 Task: Find connections with filter location Mojokerto with filter topic #healthwith filter profile language Spanish with filter current company Philips Lighting with filter school Indian Institute of Technology, Ropar with filter industry Retail Pharmacies with filter service category User Experience Writing with filter keywords title Welding
Action: Mouse moved to (577, 55)
Screenshot: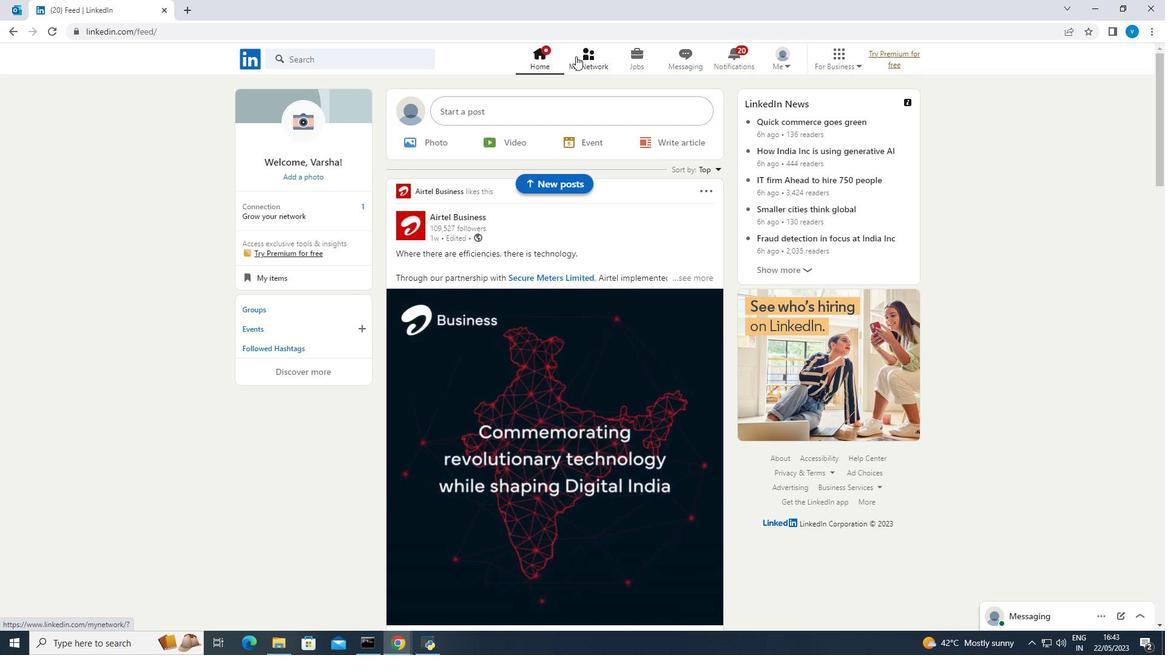 
Action: Mouse pressed left at (577, 55)
Screenshot: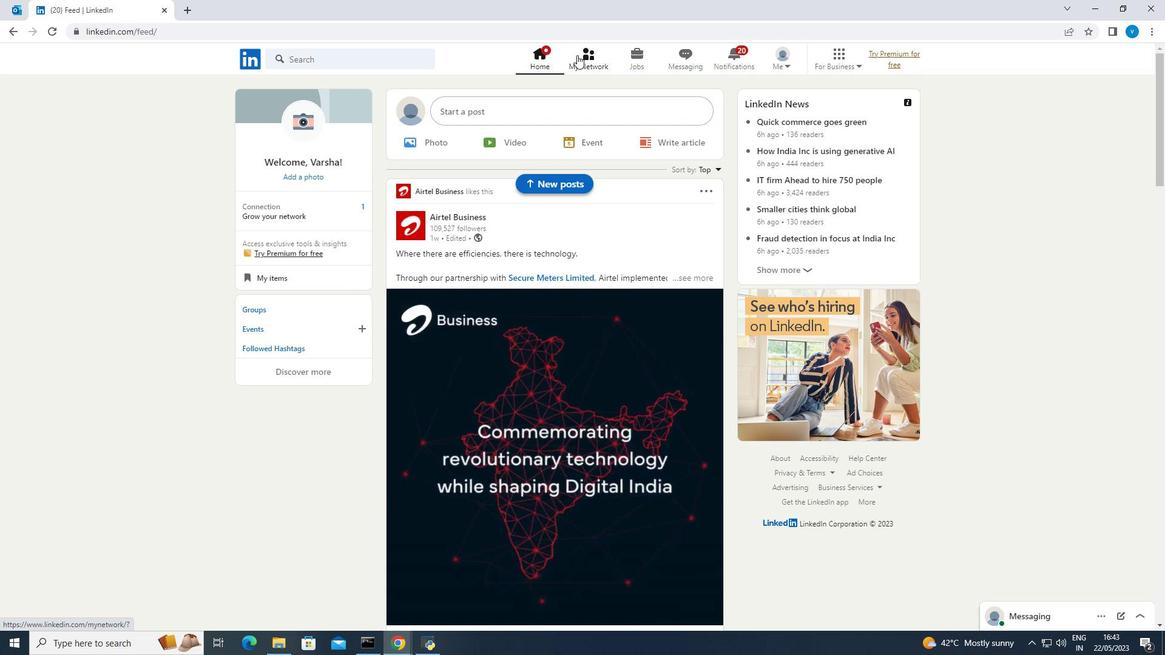 
Action: Mouse moved to (335, 129)
Screenshot: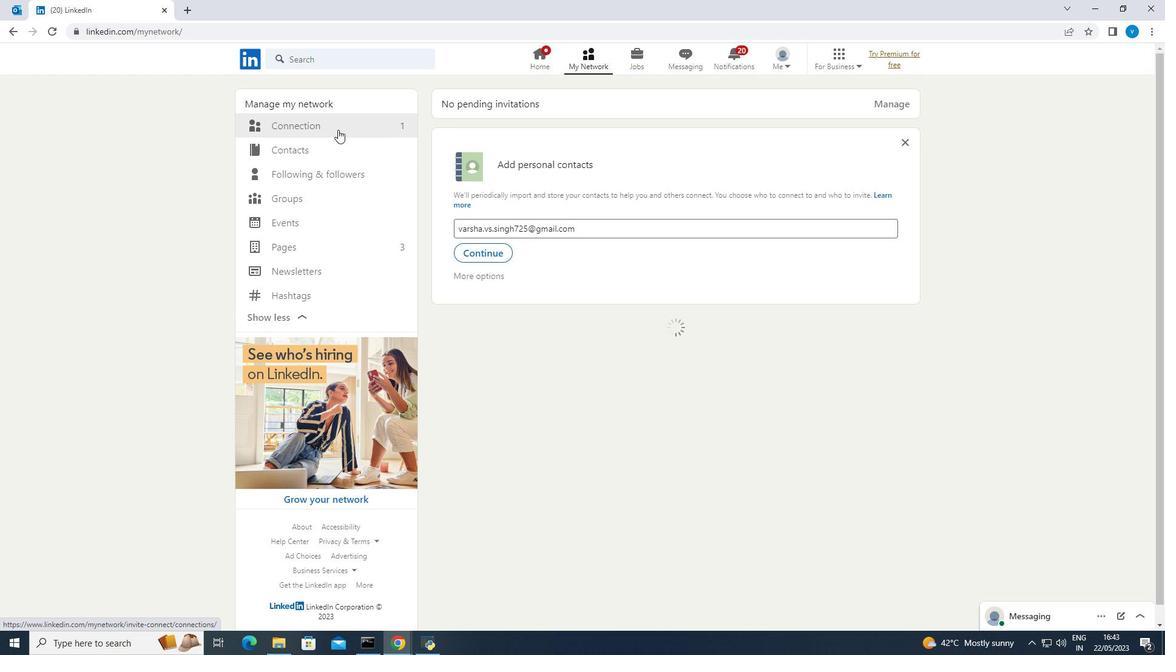 
Action: Mouse pressed left at (335, 129)
Screenshot: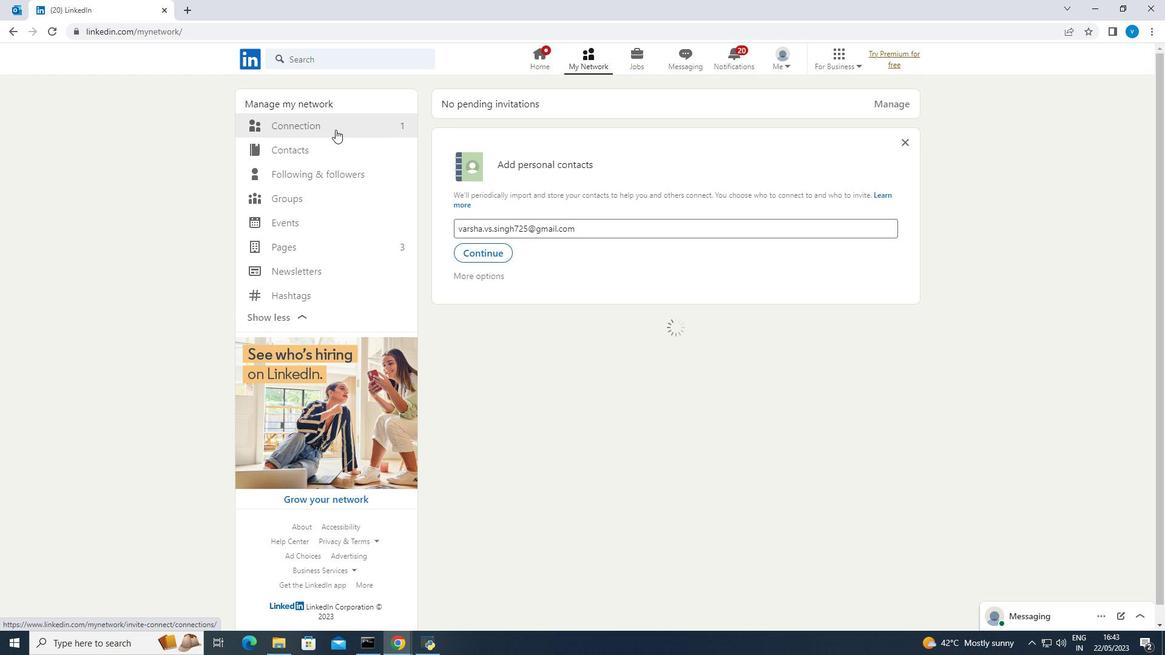 
Action: Mouse moved to (650, 129)
Screenshot: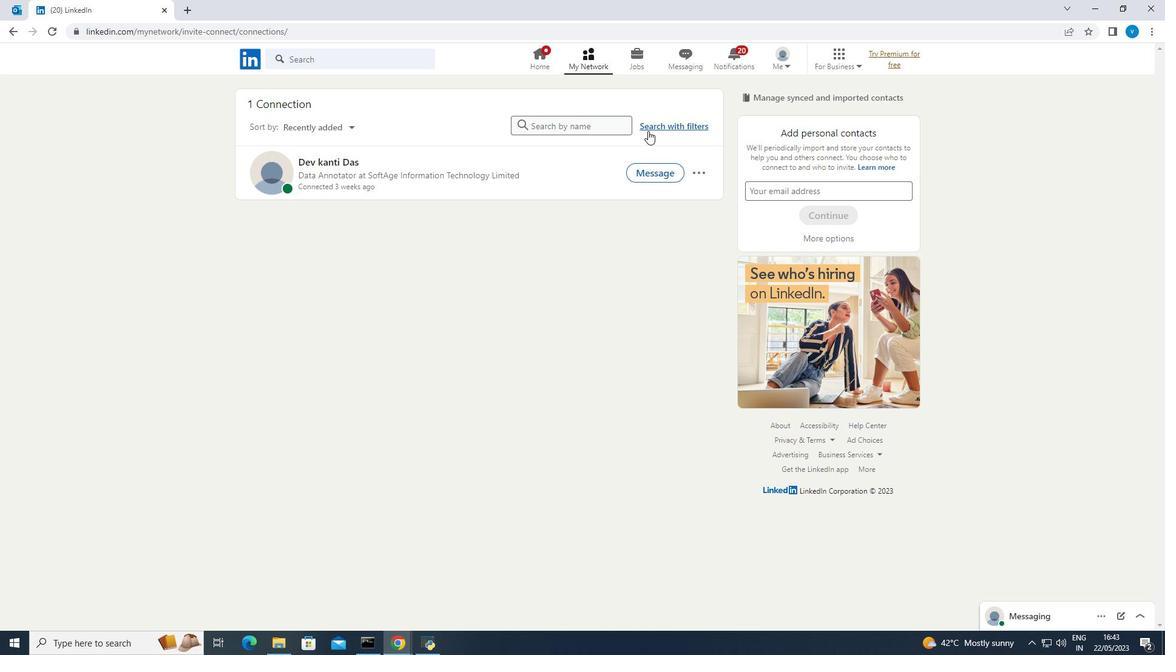 
Action: Mouse pressed left at (650, 129)
Screenshot: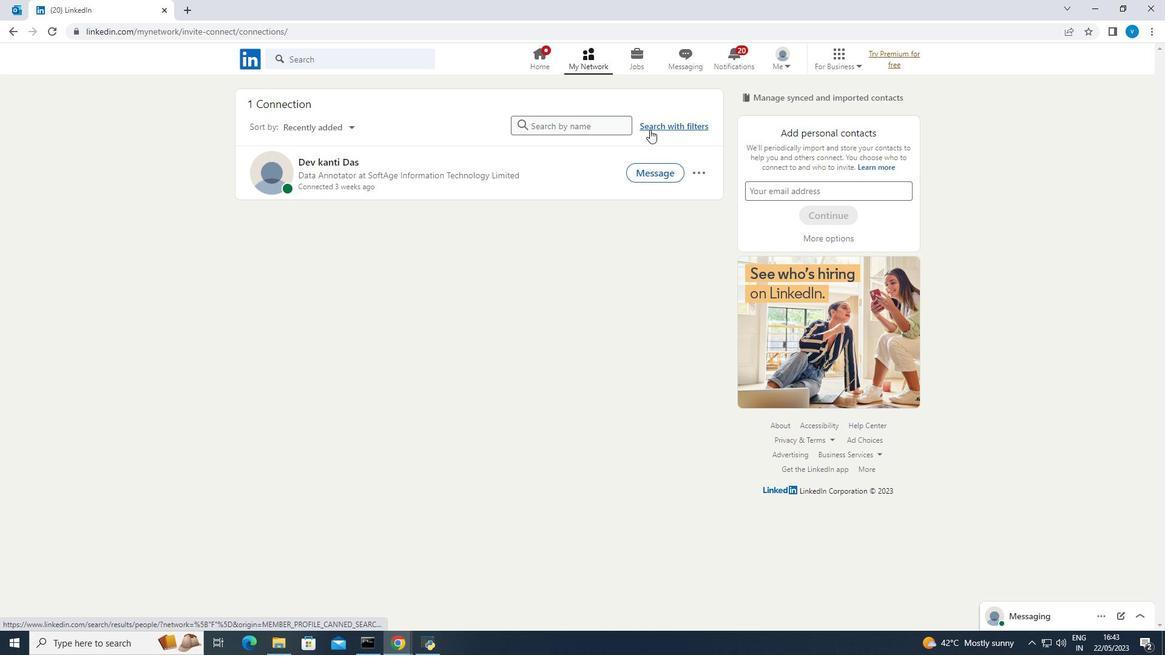 
Action: Mouse moved to (615, 89)
Screenshot: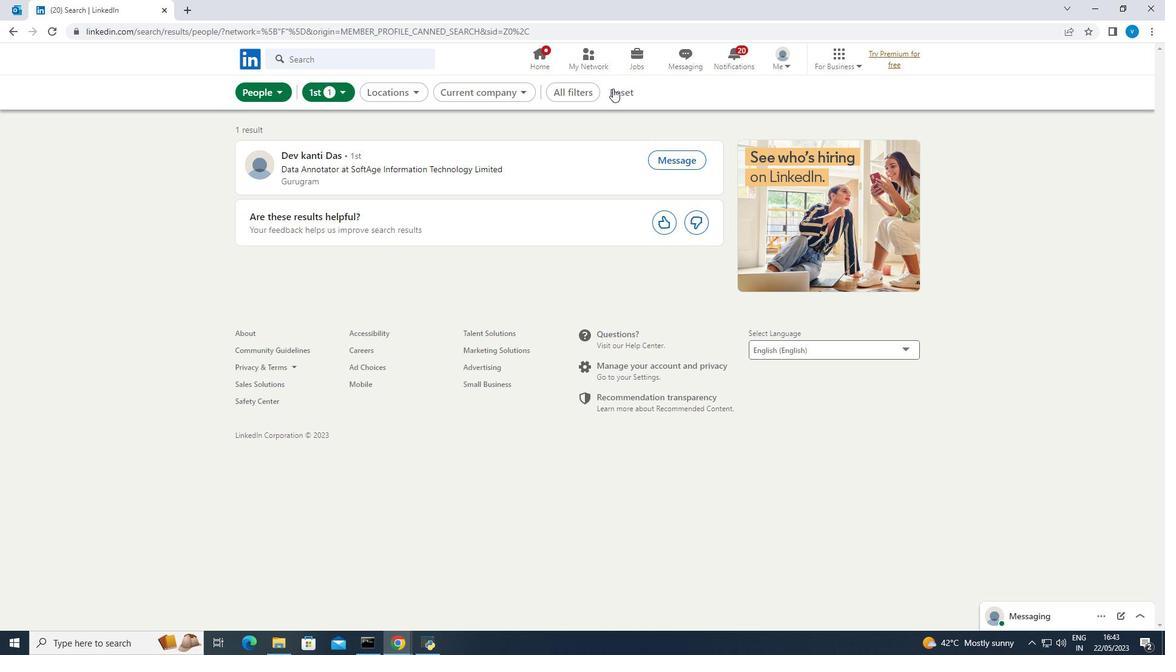 
Action: Mouse pressed left at (615, 89)
Screenshot: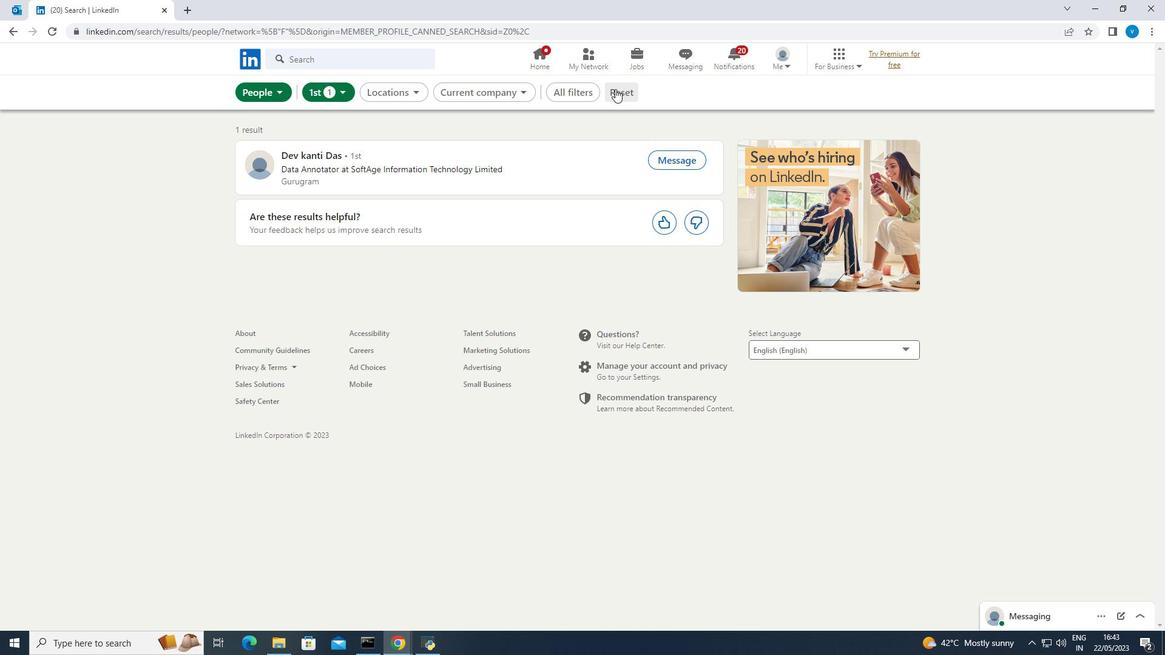 
Action: Mouse pressed left at (615, 89)
Screenshot: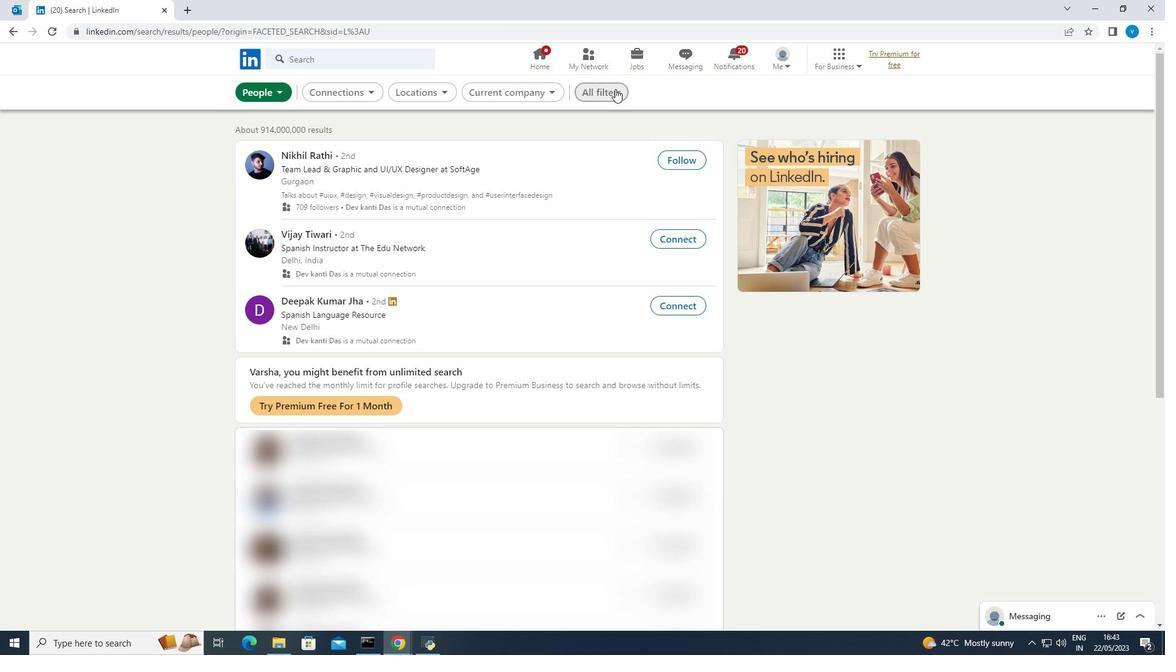 
Action: Mouse moved to (865, 267)
Screenshot: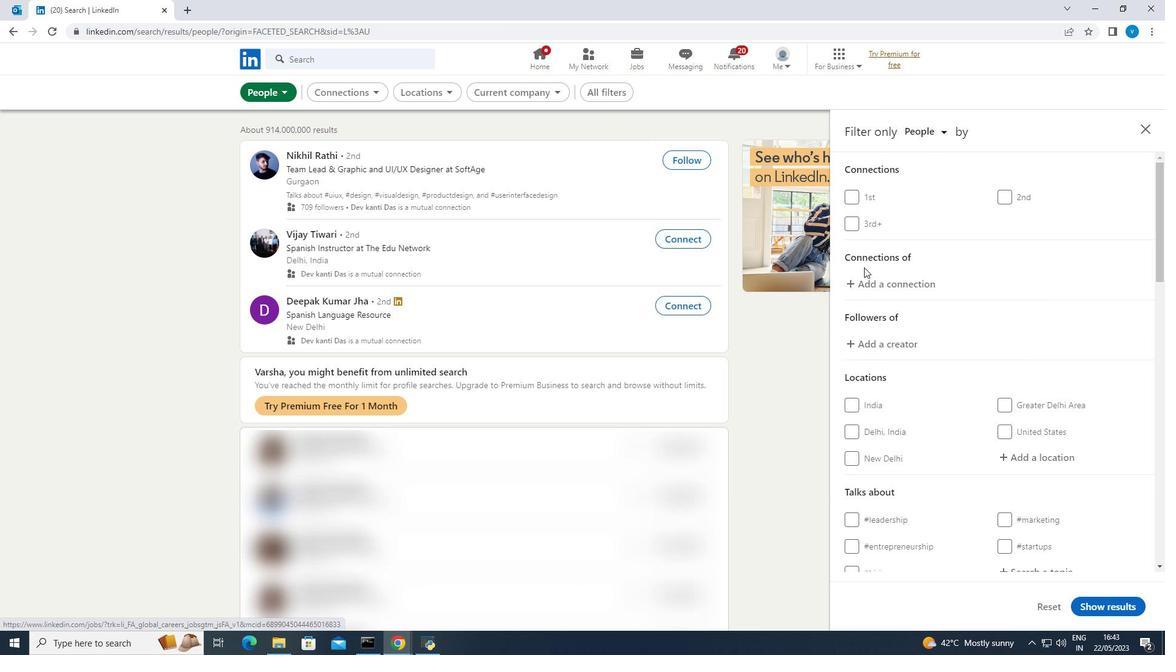 
Action: Mouse scrolled (865, 267) with delta (0, 0)
Screenshot: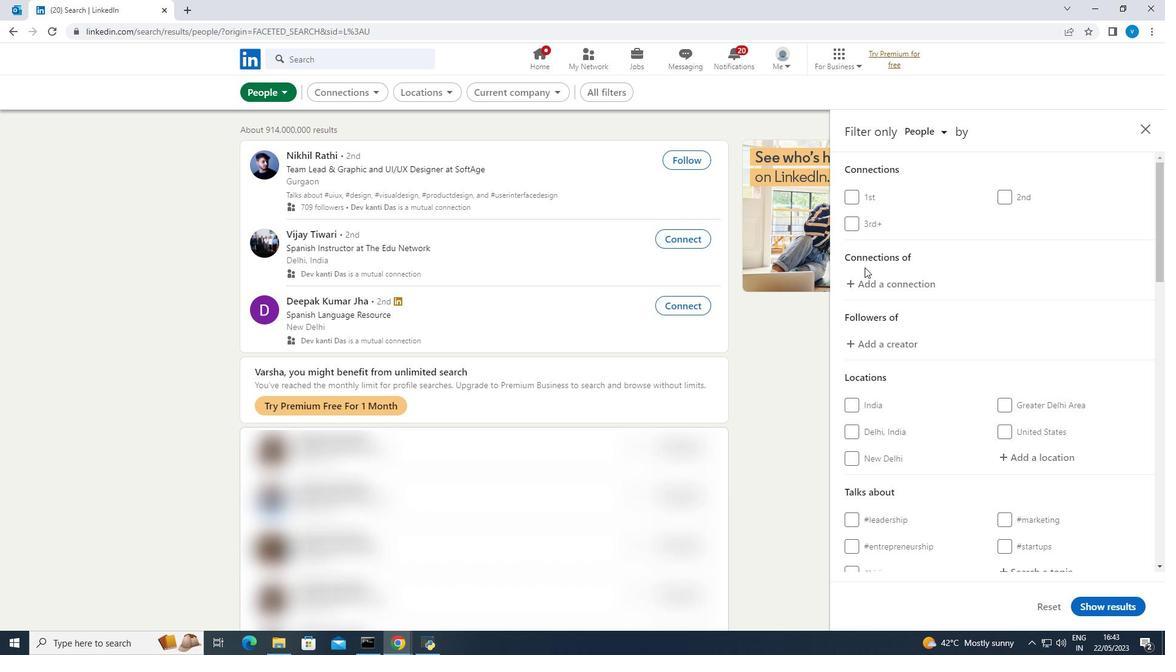 
Action: Mouse scrolled (865, 267) with delta (0, 0)
Screenshot: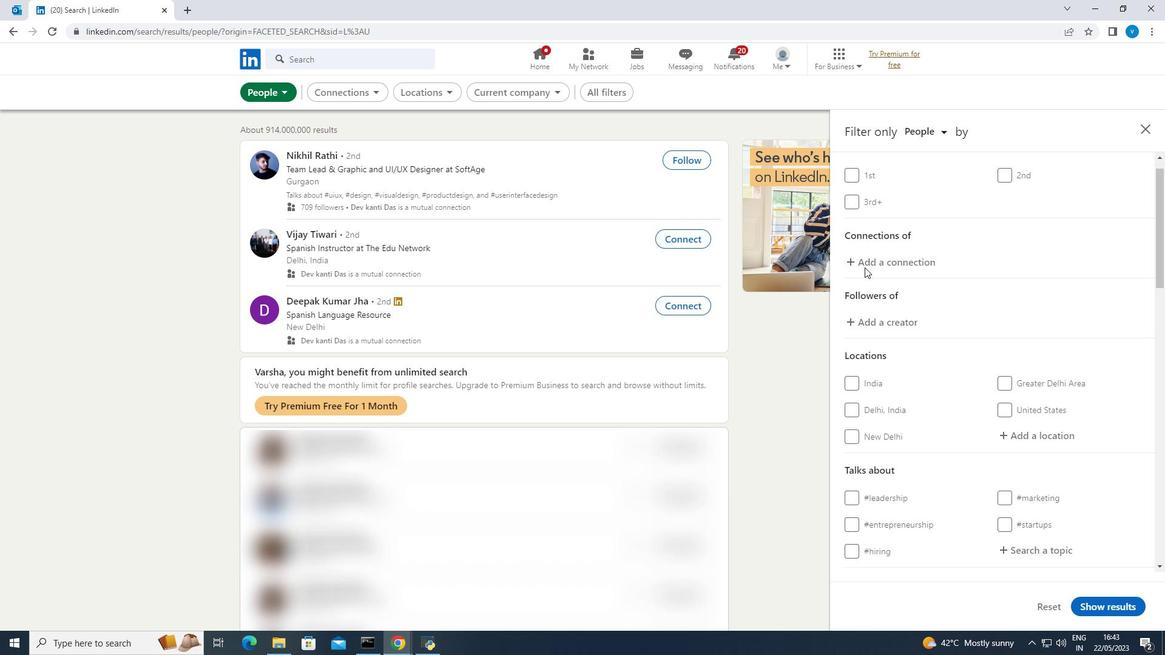 
Action: Mouse moved to (927, 288)
Screenshot: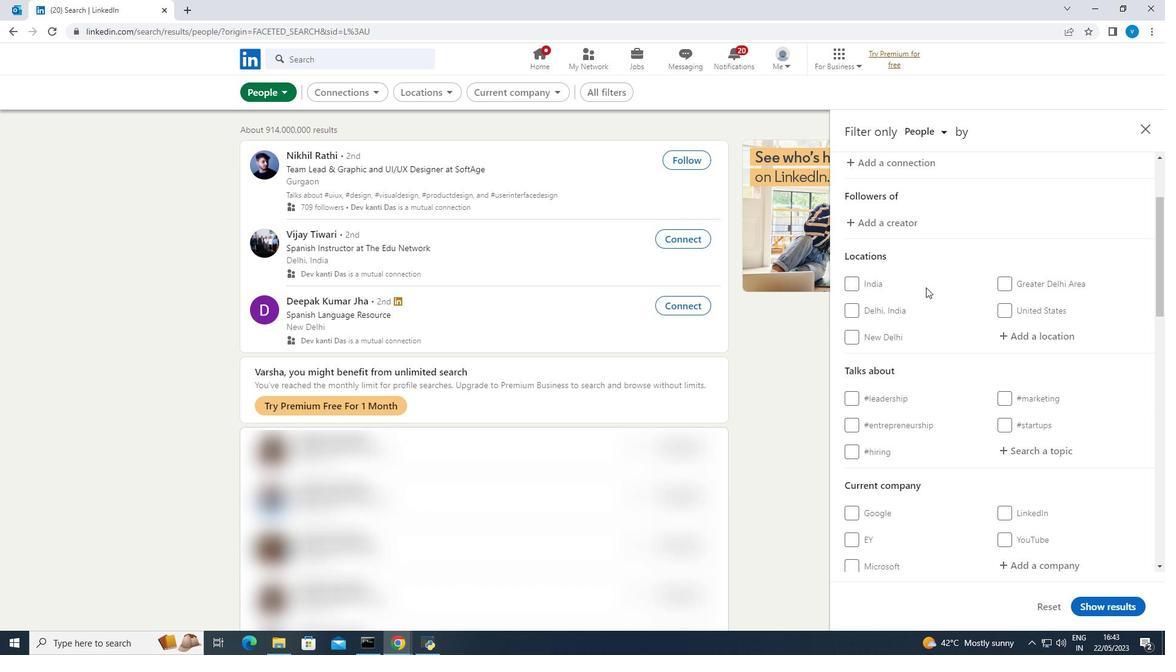 
Action: Mouse scrolled (927, 287) with delta (0, 0)
Screenshot: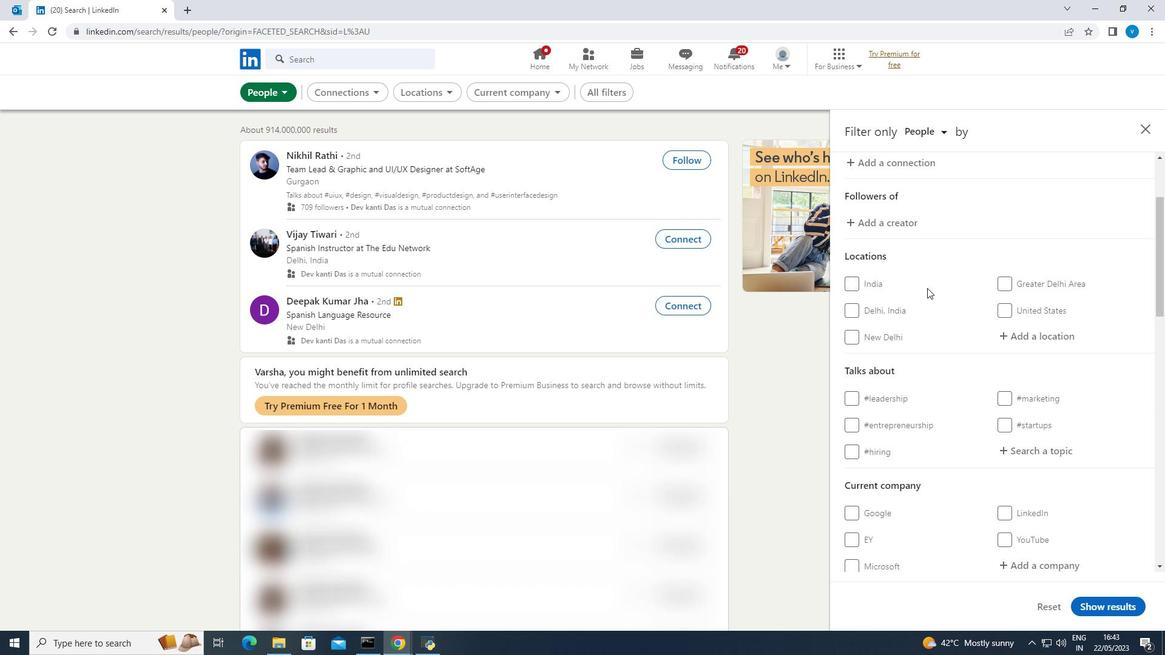 
Action: Mouse moved to (1004, 275)
Screenshot: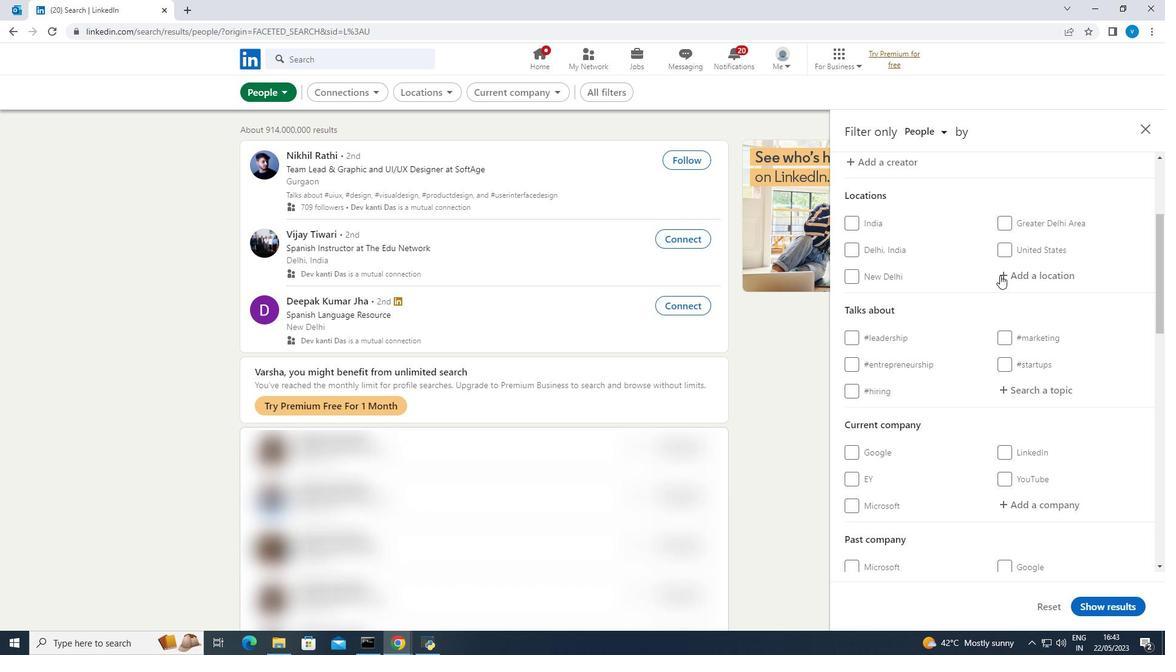
Action: Mouse pressed left at (1004, 275)
Screenshot: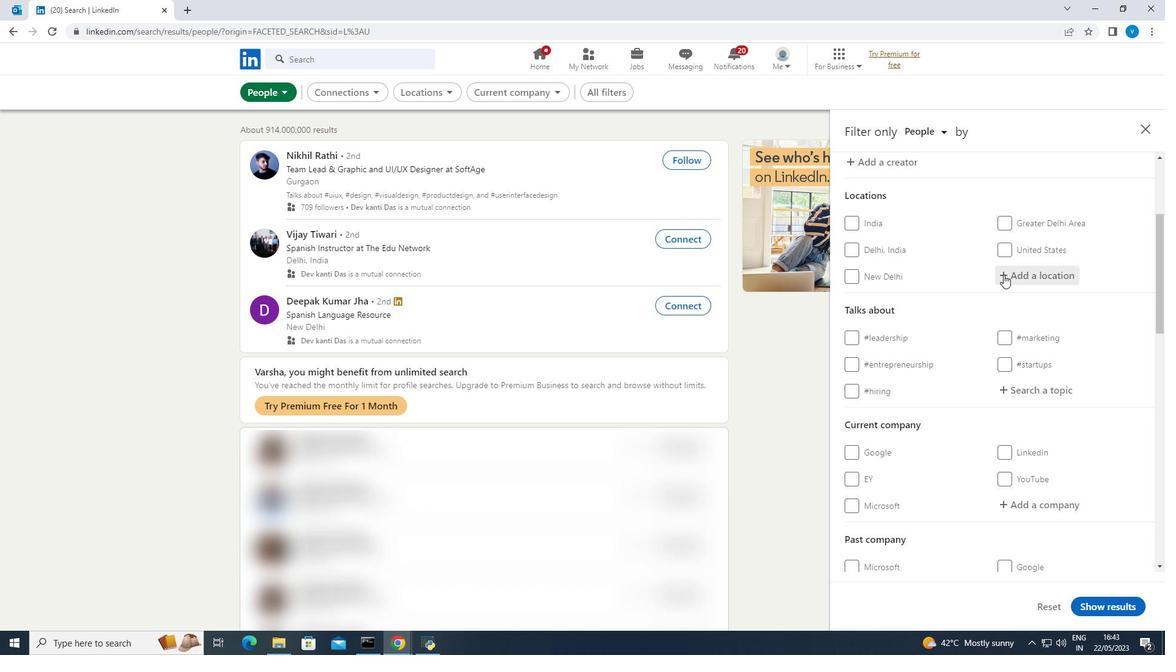 
Action: Mouse moved to (911, 328)
Screenshot: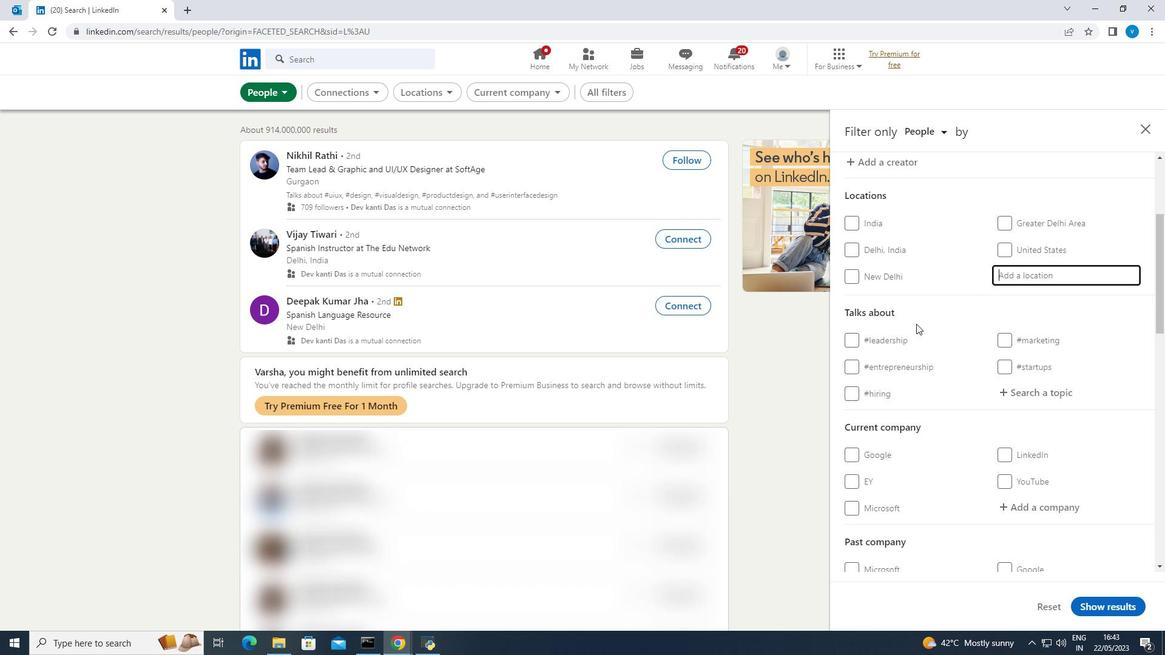 
Action: Key pressed <Key.shift>Mojokerto
Screenshot: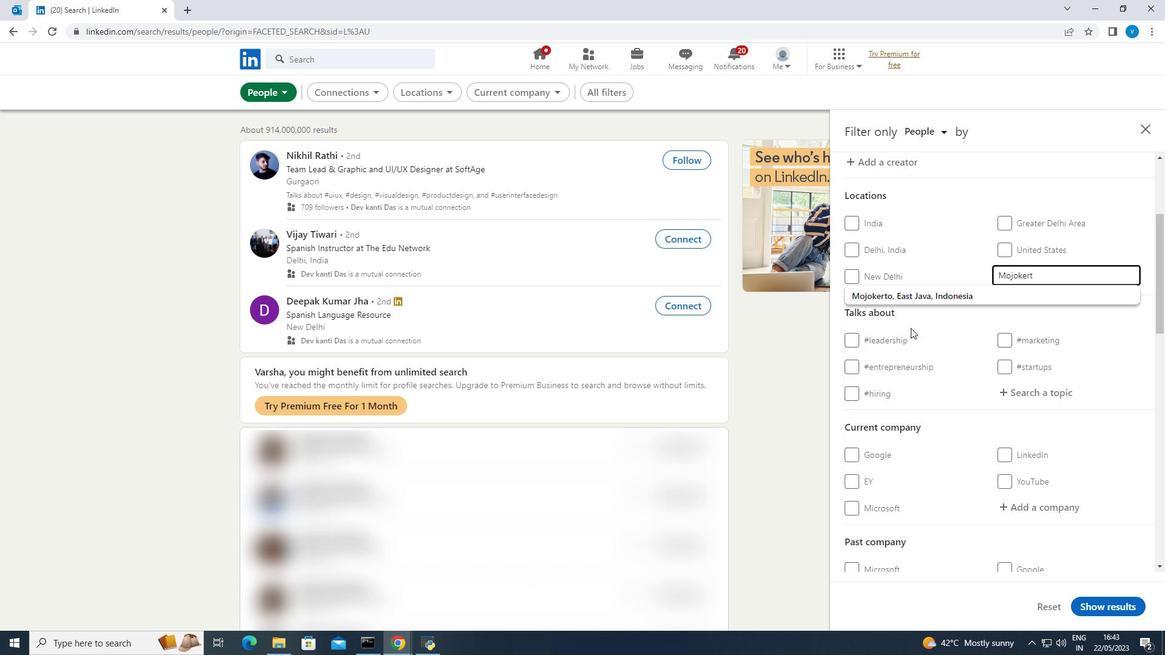 
Action: Mouse moved to (1013, 394)
Screenshot: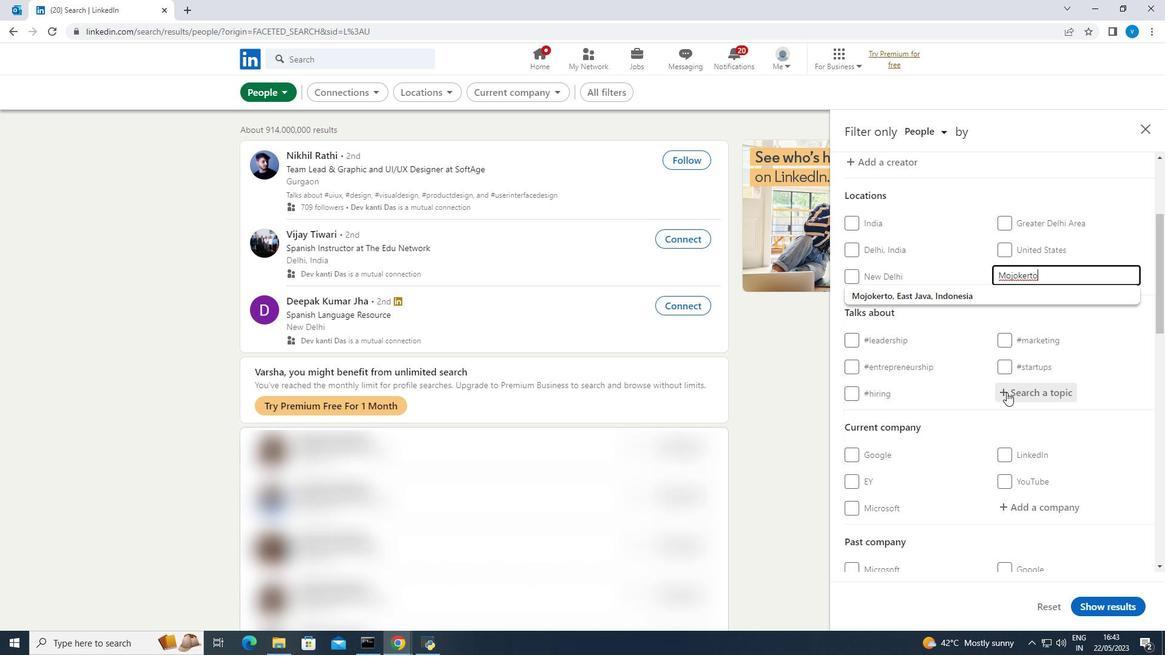 
Action: Mouse pressed left at (1013, 394)
Screenshot: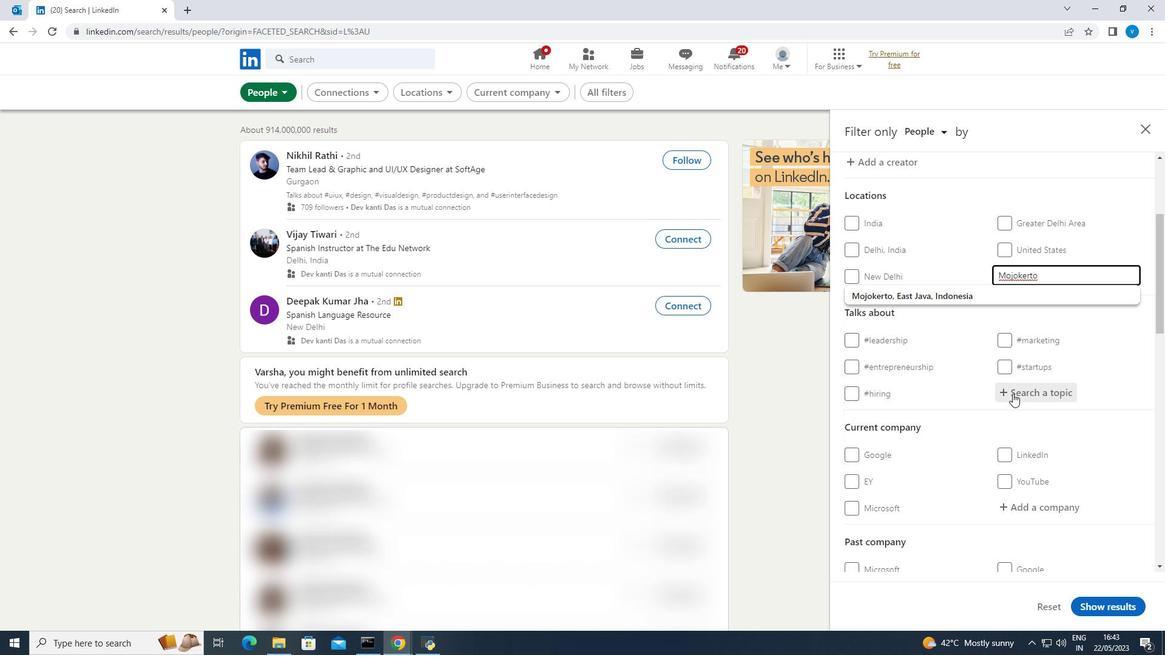 
Action: Mouse moved to (1009, 398)
Screenshot: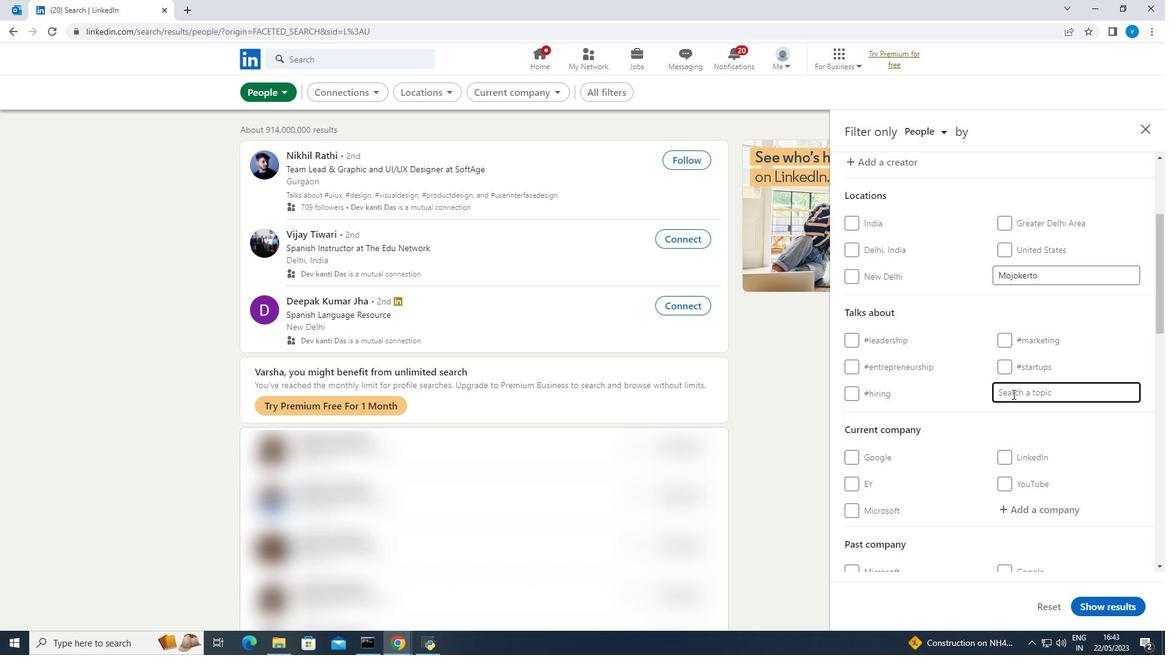 
Action: Key pressed health
Screenshot: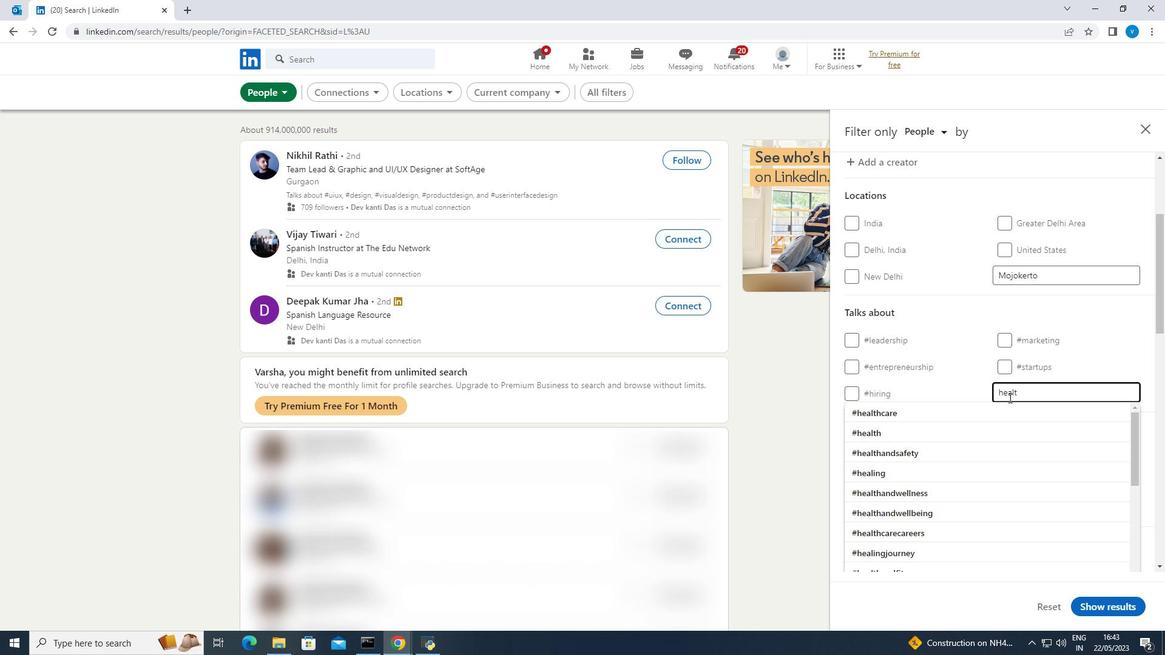 
Action: Mouse moved to (920, 428)
Screenshot: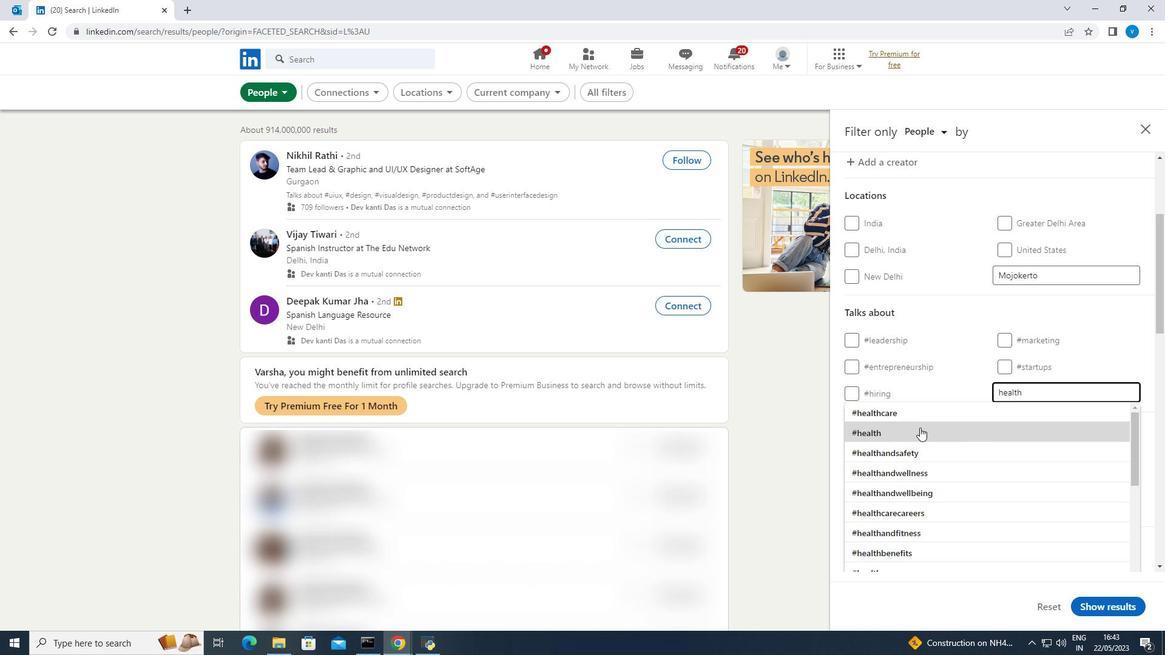 
Action: Mouse pressed left at (920, 428)
Screenshot: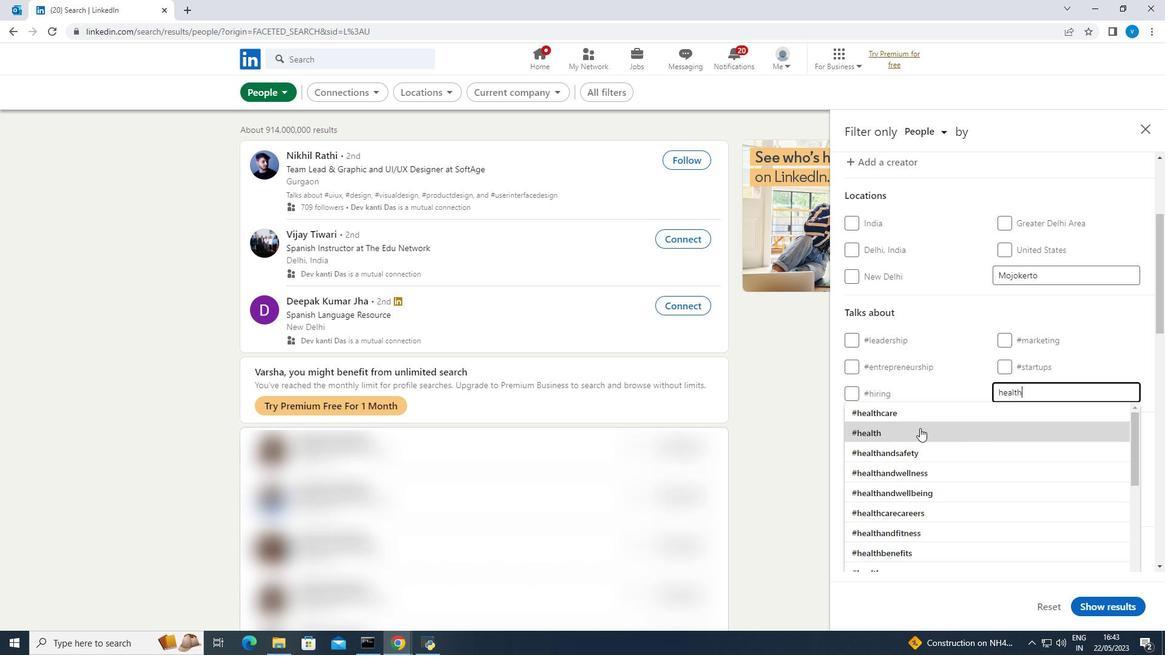 
Action: Mouse scrolled (920, 428) with delta (0, 0)
Screenshot: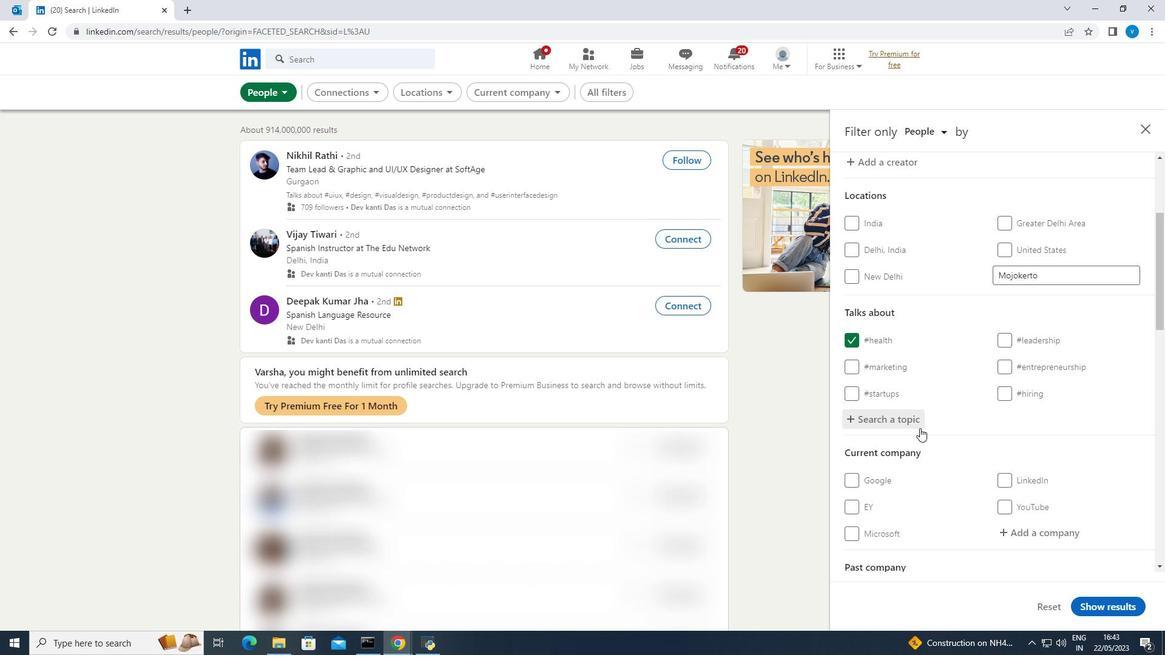 
Action: Mouse scrolled (920, 428) with delta (0, 0)
Screenshot: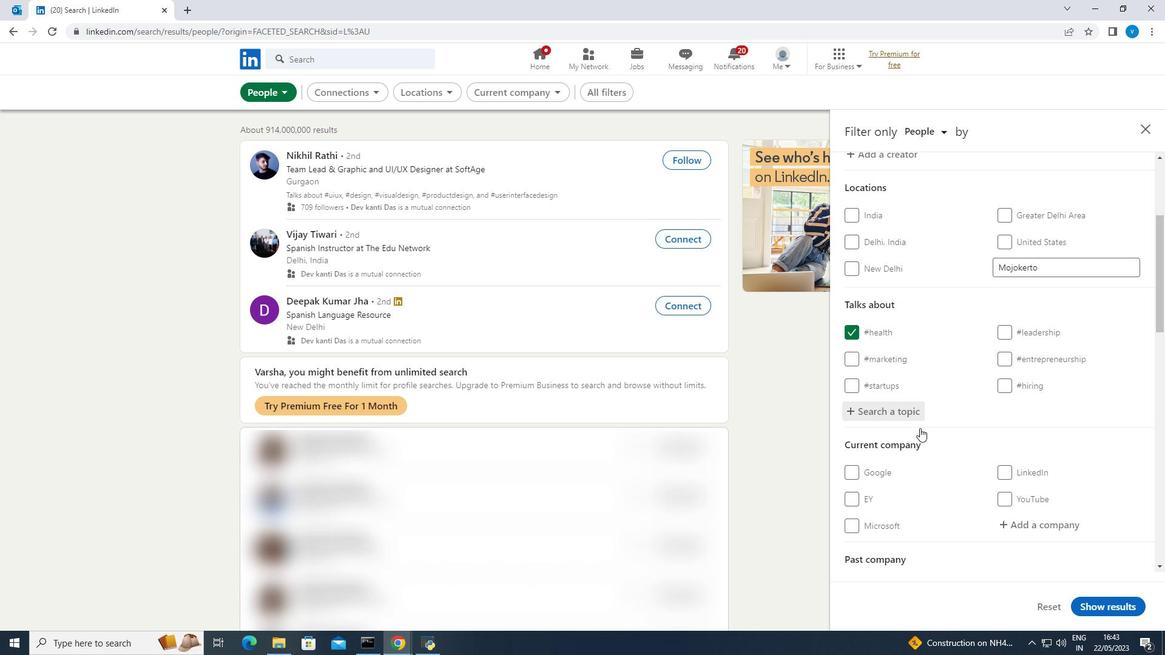 
Action: Mouse scrolled (920, 428) with delta (0, 0)
Screenshot: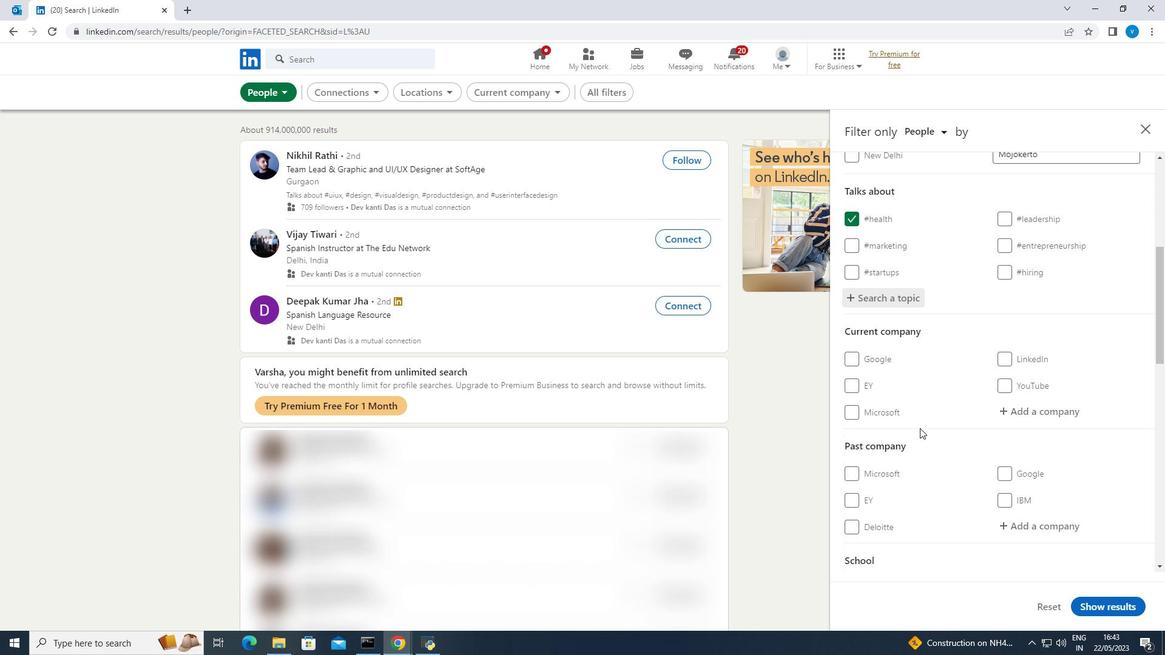 
Action: Mouse scrolled (920, 428) with delta (0, 0)
Screenshot: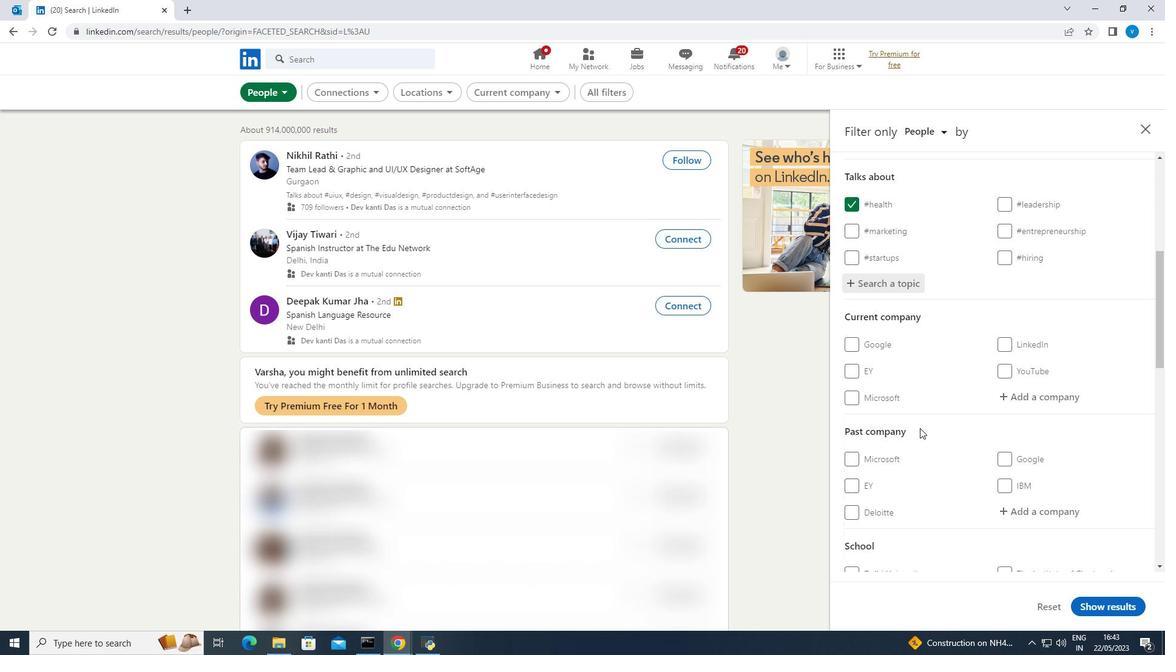 
Action: Mouse scrolled (920, 428) with delta (0, 0)
Screenshot: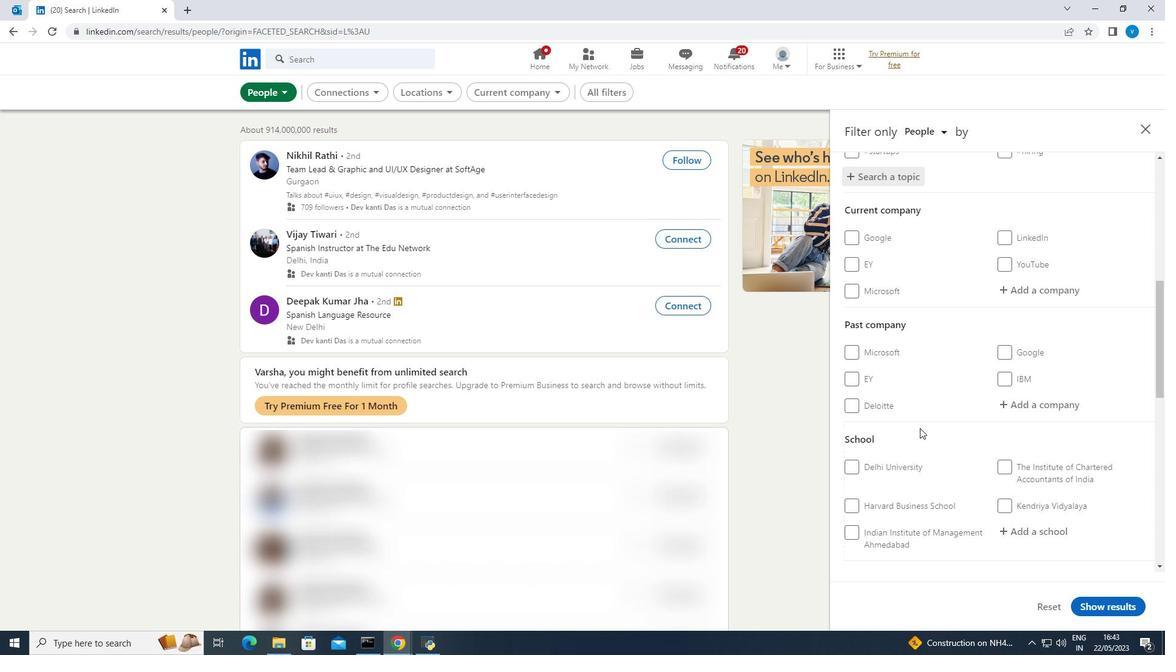 
Action: Mouse scrolled (920, 428) with delta (0, 0)
Screenshot: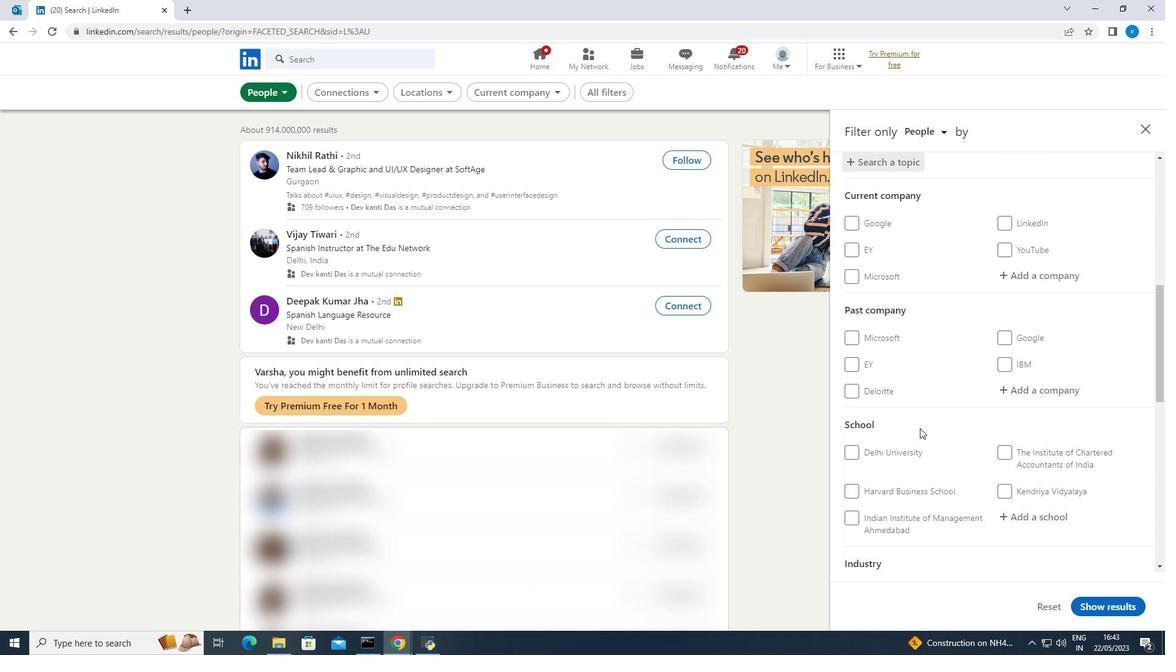 
Action: Mouse scrolled (920, 428) with delta (0, 0)
Screenshot: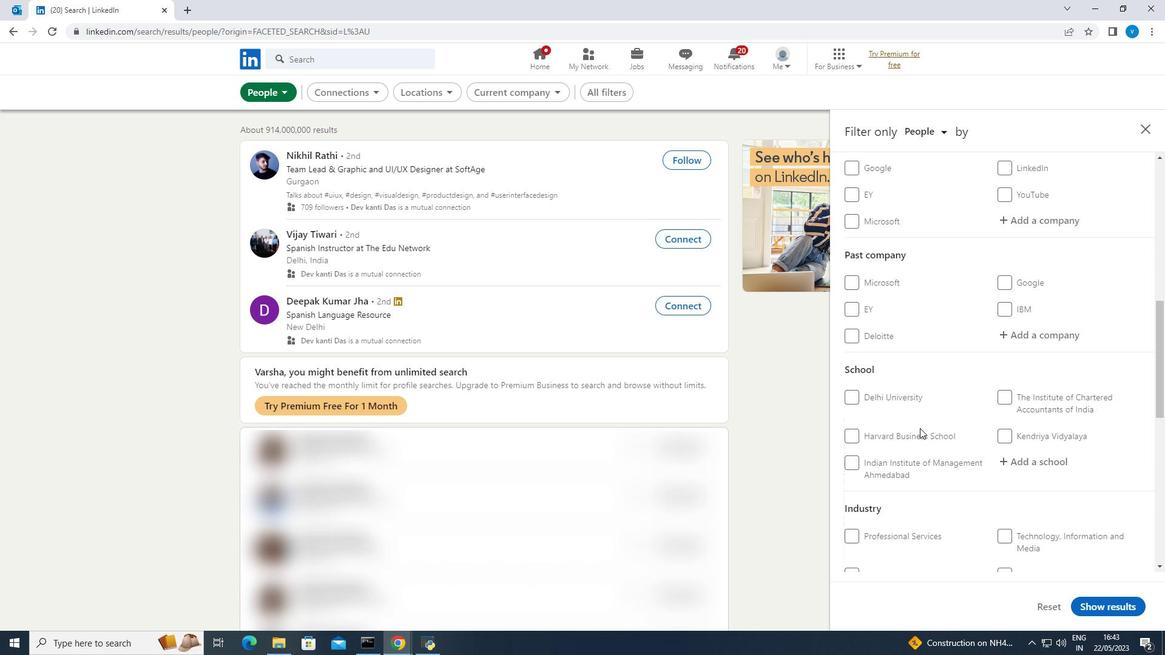 
Action: Mouse scrolled (920, 428) with delta (0, 0)
Screenshot: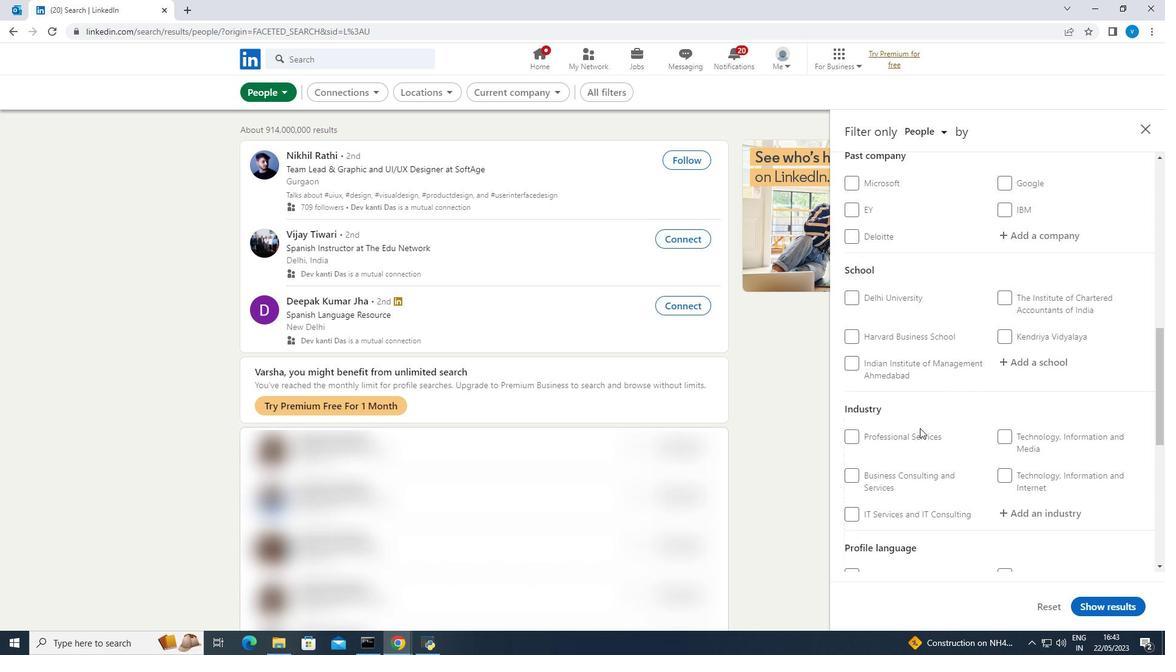 
Action: Mouse moved to (853, 527)
Screenshot: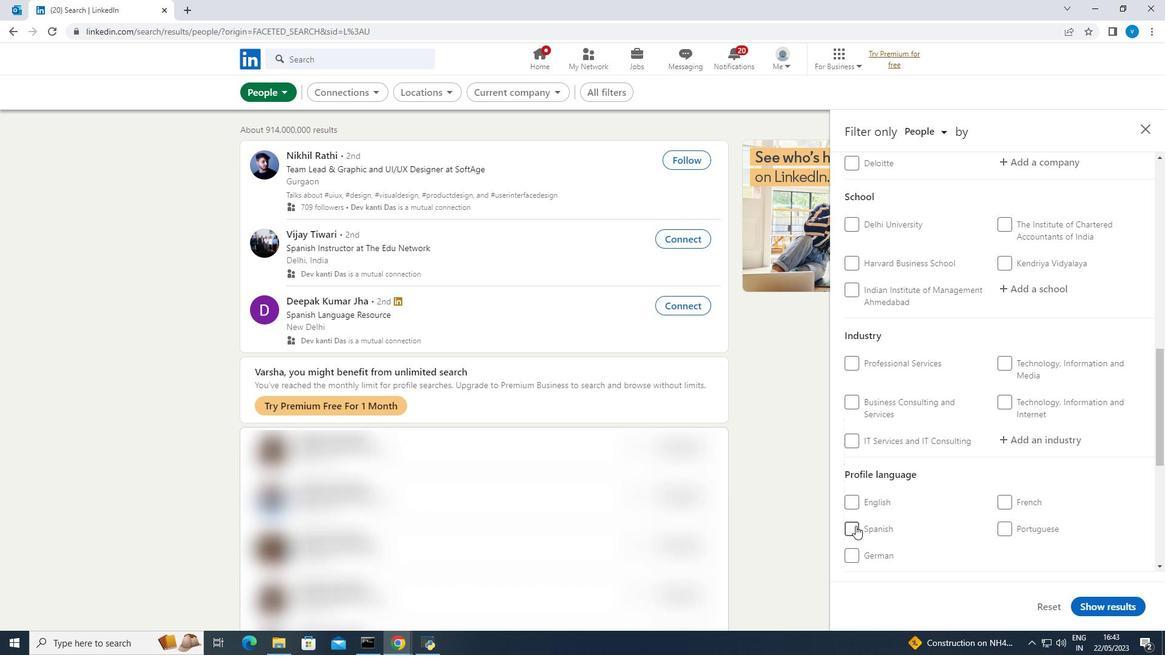 
Action: Mouse pressed left at (853, 527)
Screenshot: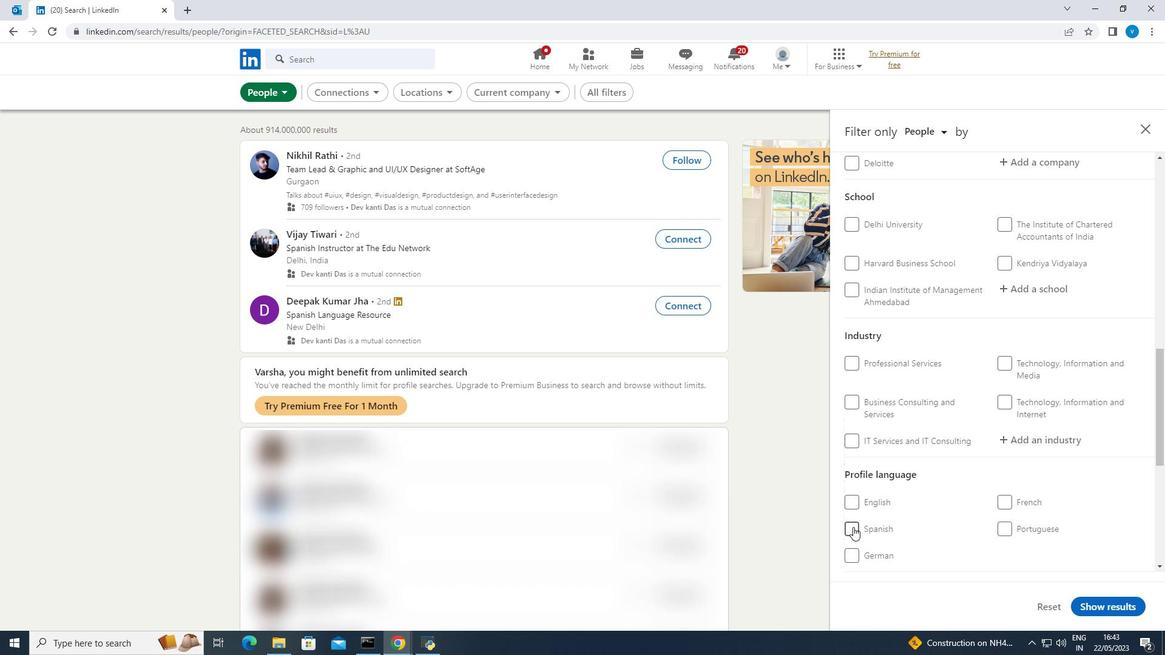 
Action: Mouse moved to (868, 516)
Screenshot: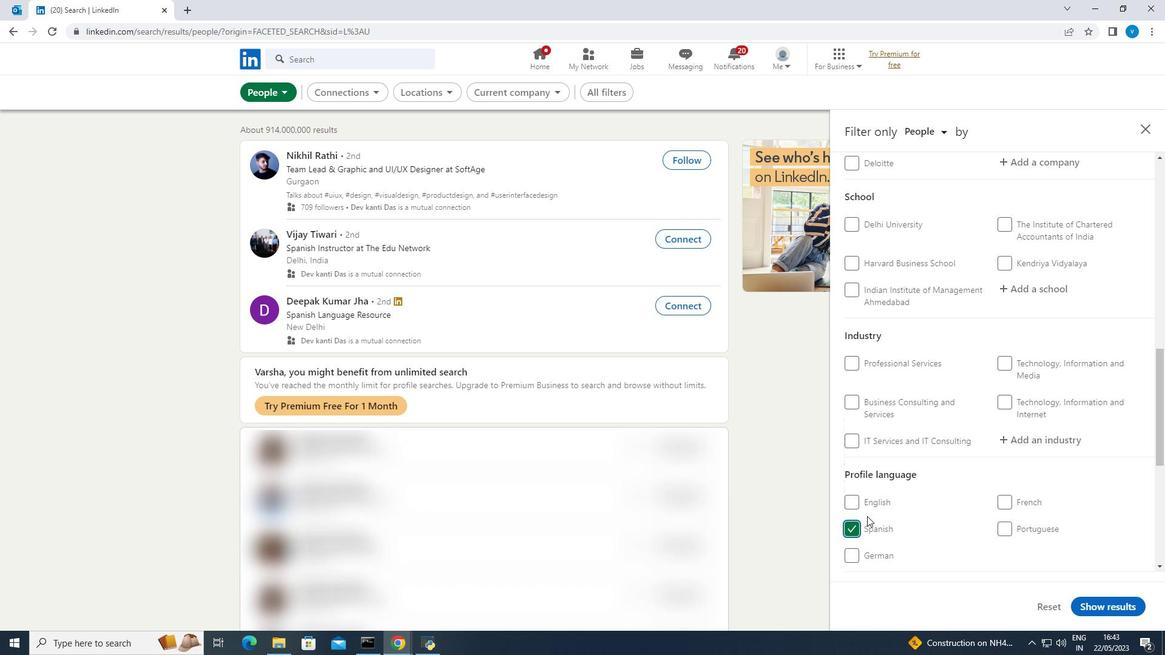 
Action: Mouse scrolled (868, 516) with delta (0, 0)
Screenshot: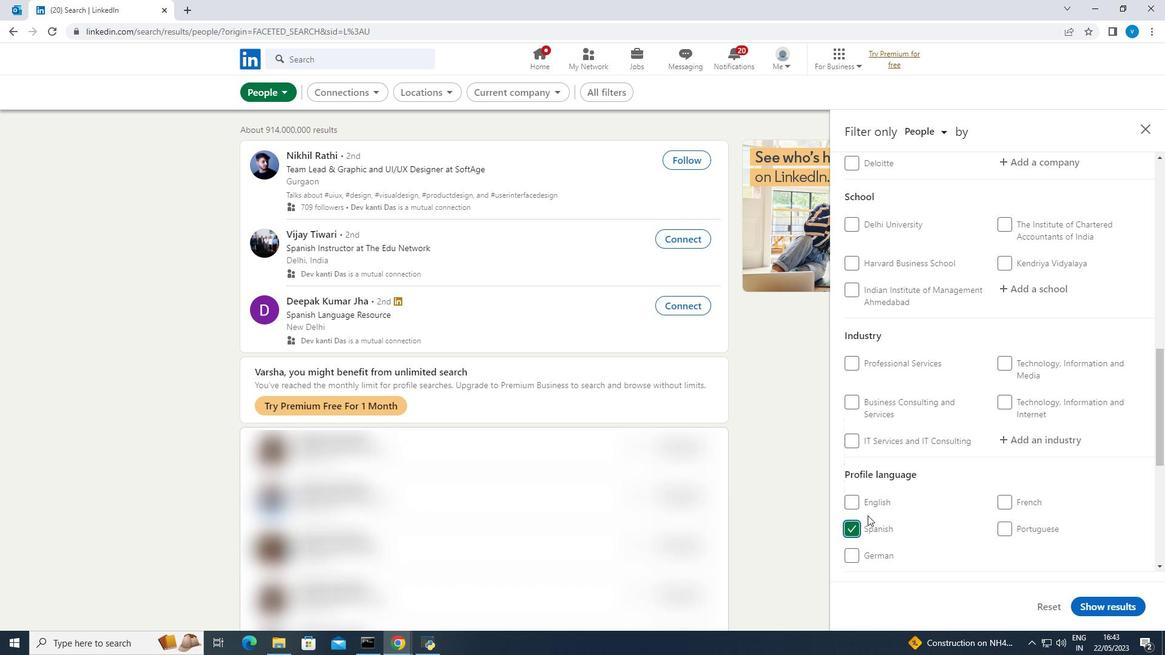 
Action: Mouse scrolled (868, 516) with delta (0, 0)
Screenshot: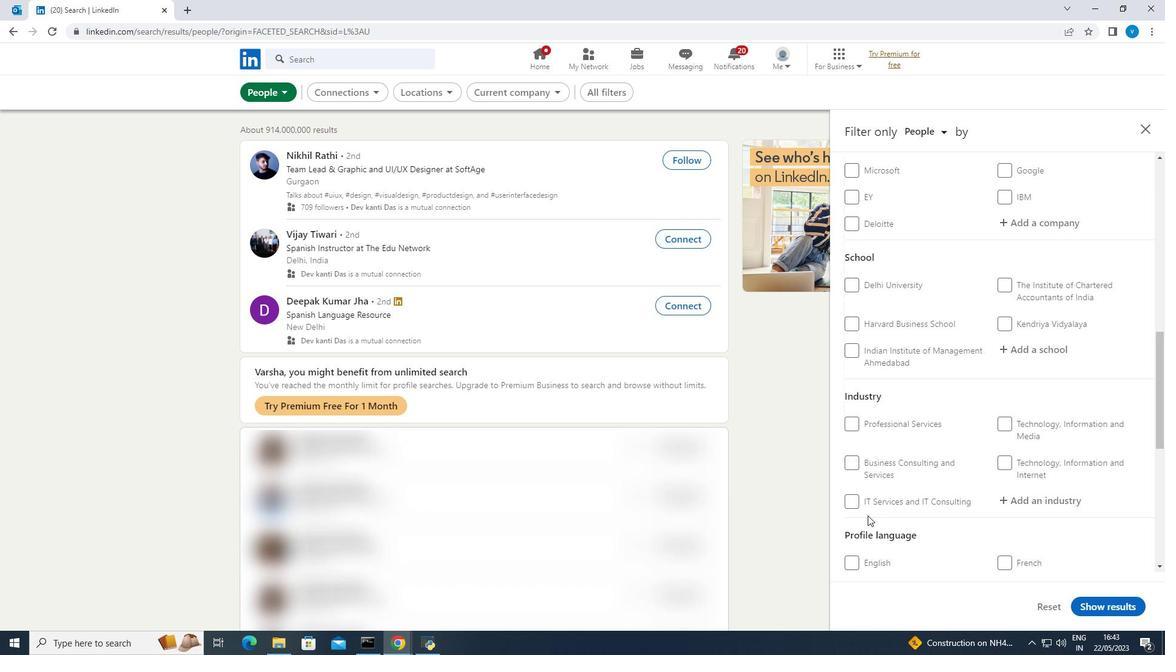 
Action: Mouse scrolled (868, 516) with delta (0, 0)
Screenshot: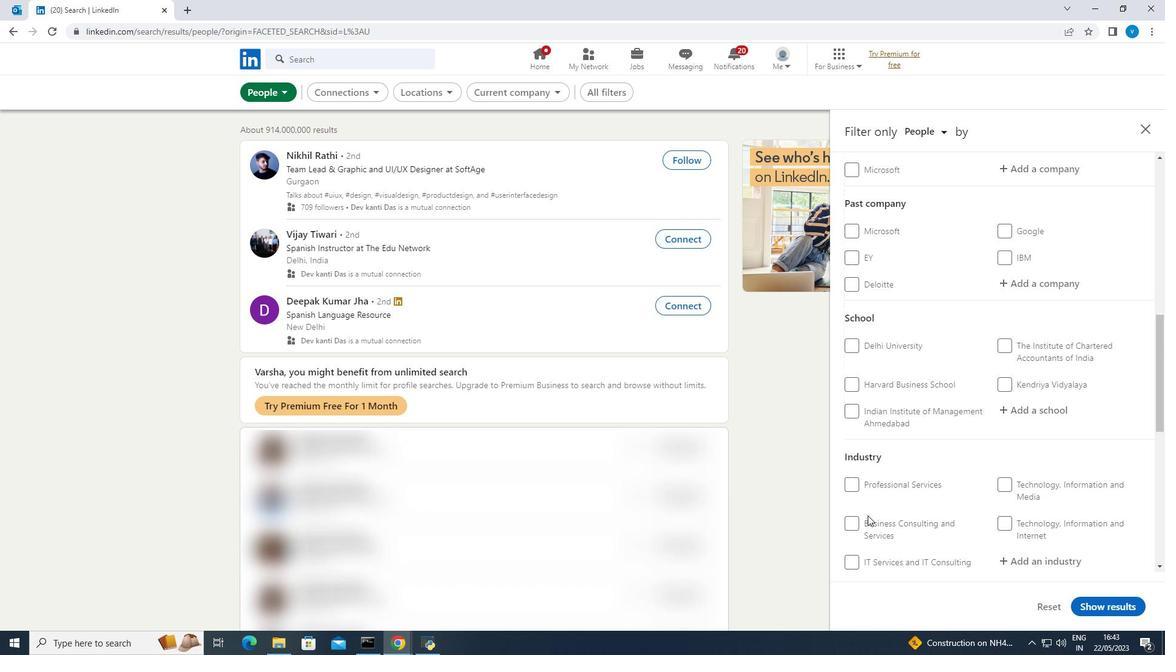 
Action: Mouse scrolled (868, 516) with delta (0, 0)
Screenshot: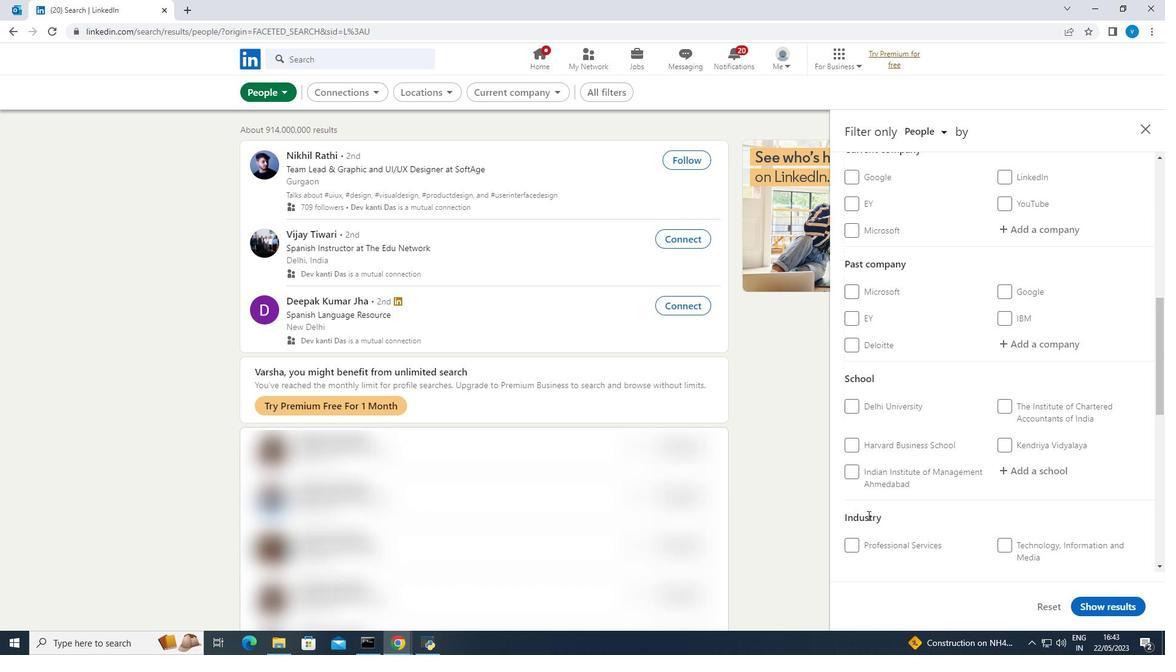 
Action: Mouse scrolled (868, 516) with delta (0, 0)
Screenshot: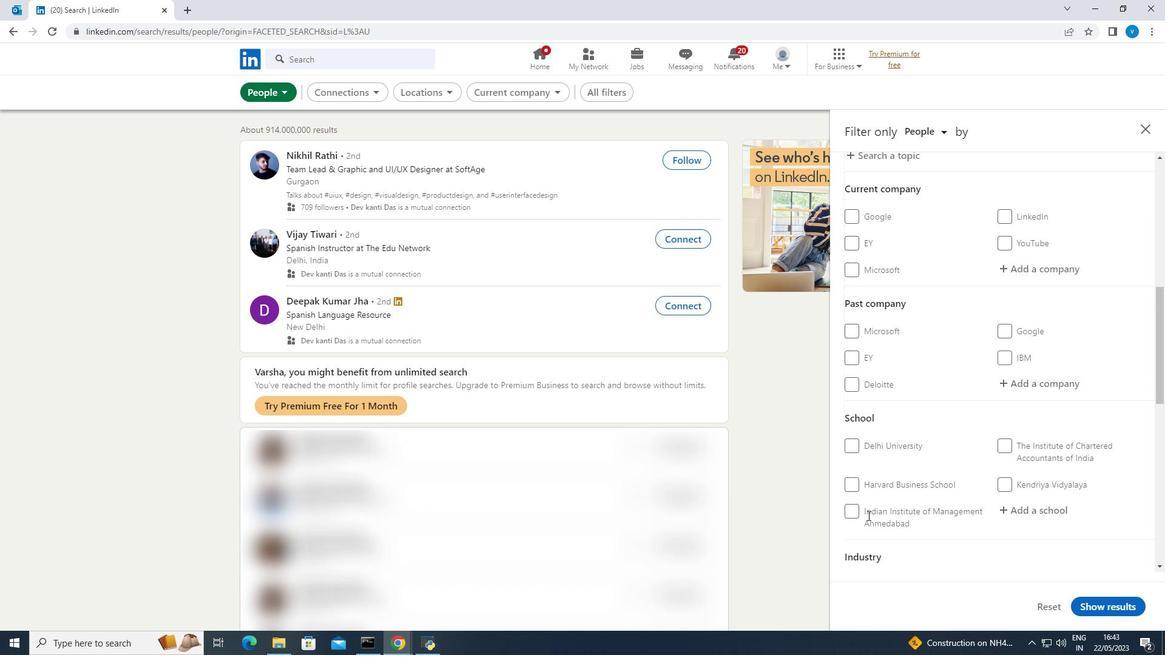 
Action: Mouse moved to (1025, 352)
Screenshot: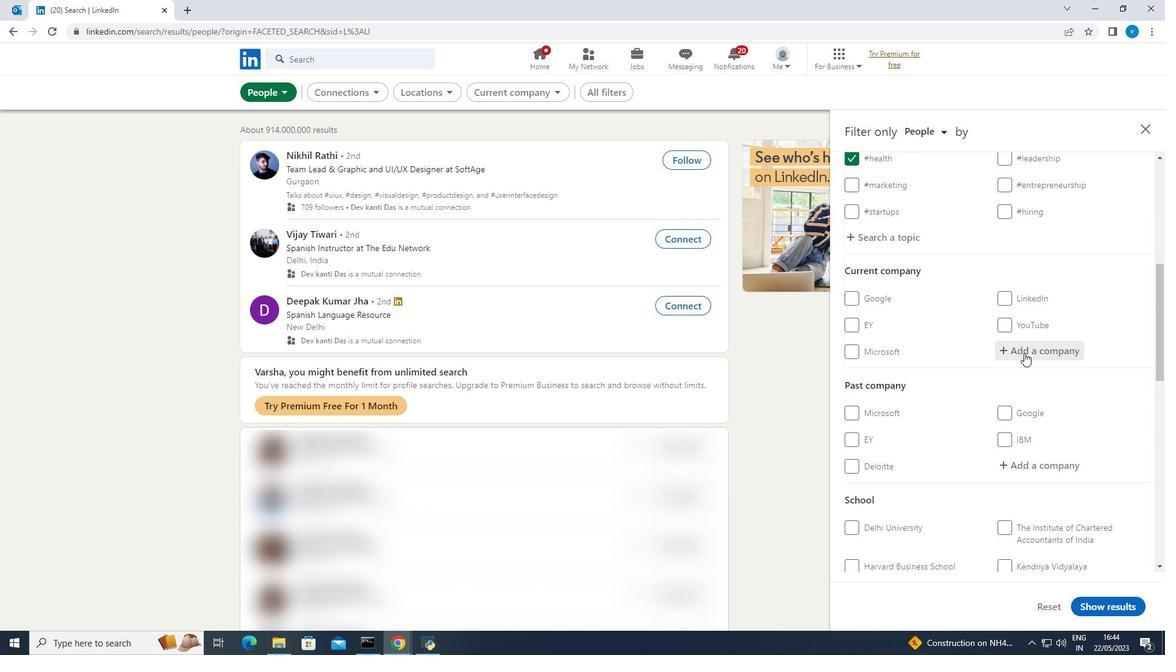 
Action: Mouse pressed left at (1025, 352)
Screenshot: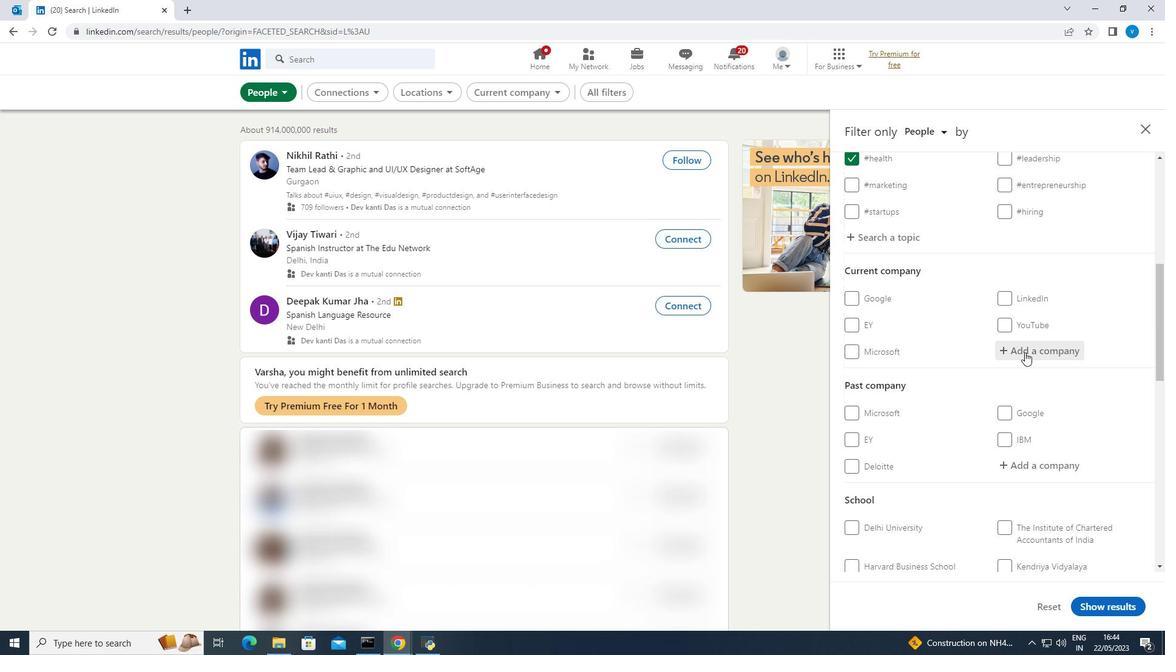 
Action: Mouse moved to (977, 380)
Screenshot: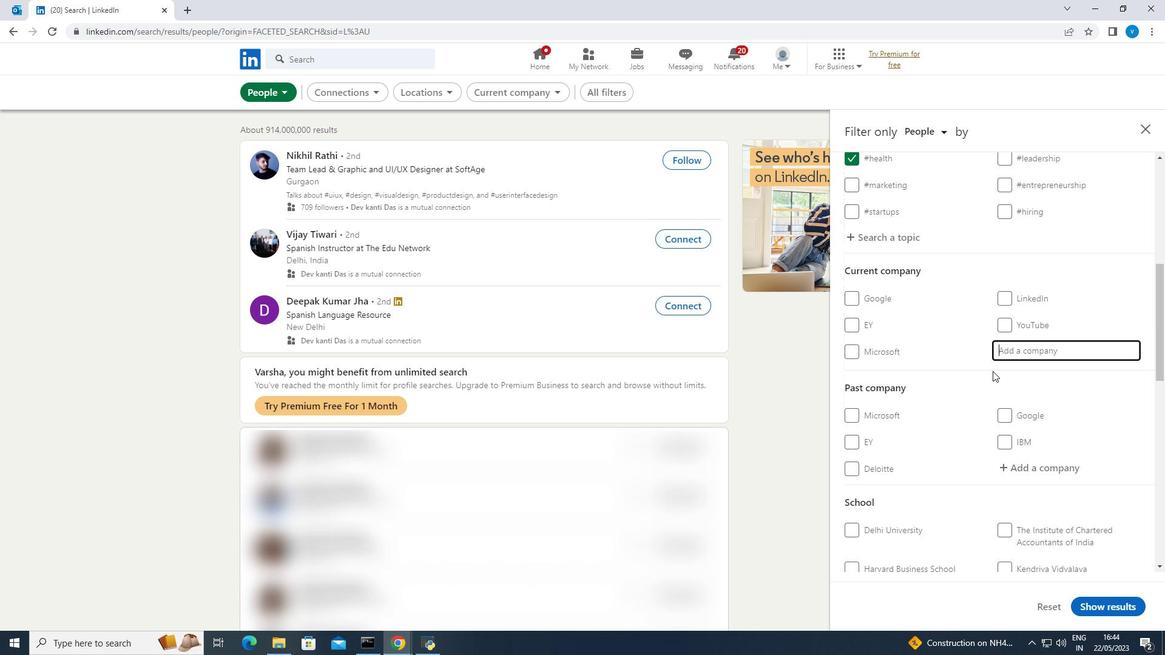 
Action: Key pressed <Key.shift><Key.shift><Key.shift><Key.shift><Key.shift><Key.shift><Key.shift><Key.shift><Key.shift><Key.shift><Key.shift><Key.shift><Key.shift><Key.shift><Key.shift><Key.shift><Key.shift><Key.shift><Key.shift><Key.shift>Philips
Screenshot: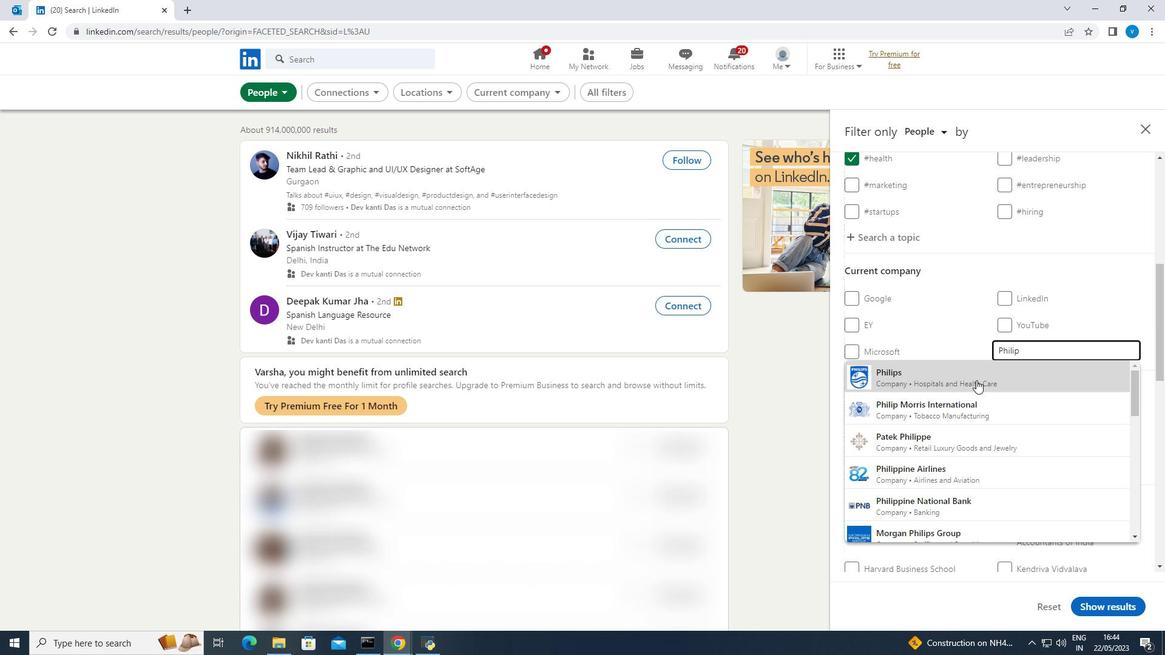 
Action: Mouse moved to (955, 400)
Screenshot: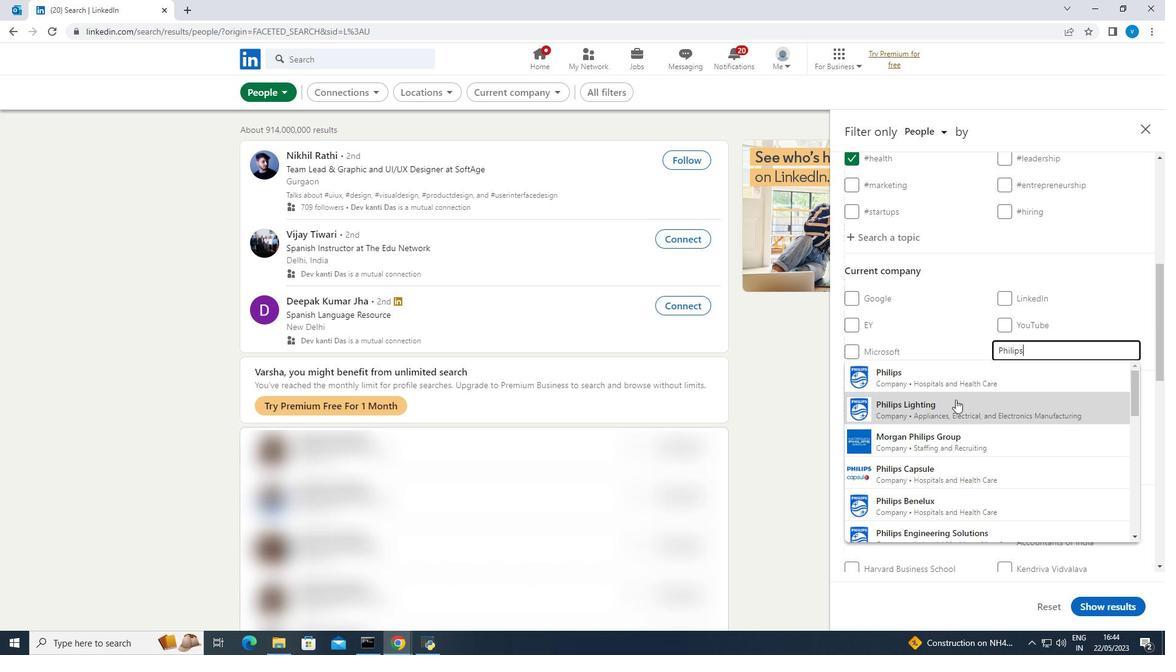 
Action: Mouse pressed left at (955, 400)
Screenshot: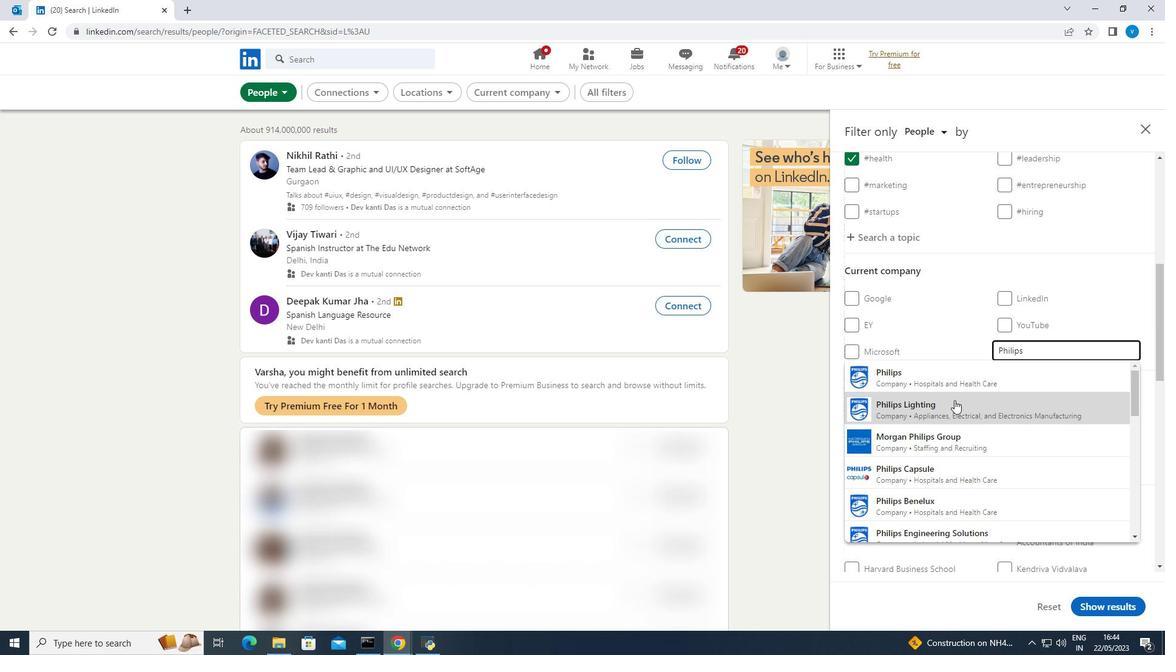 
Action: Mouse scrolled (955, 400) with delta (0, 0)
Screenshot: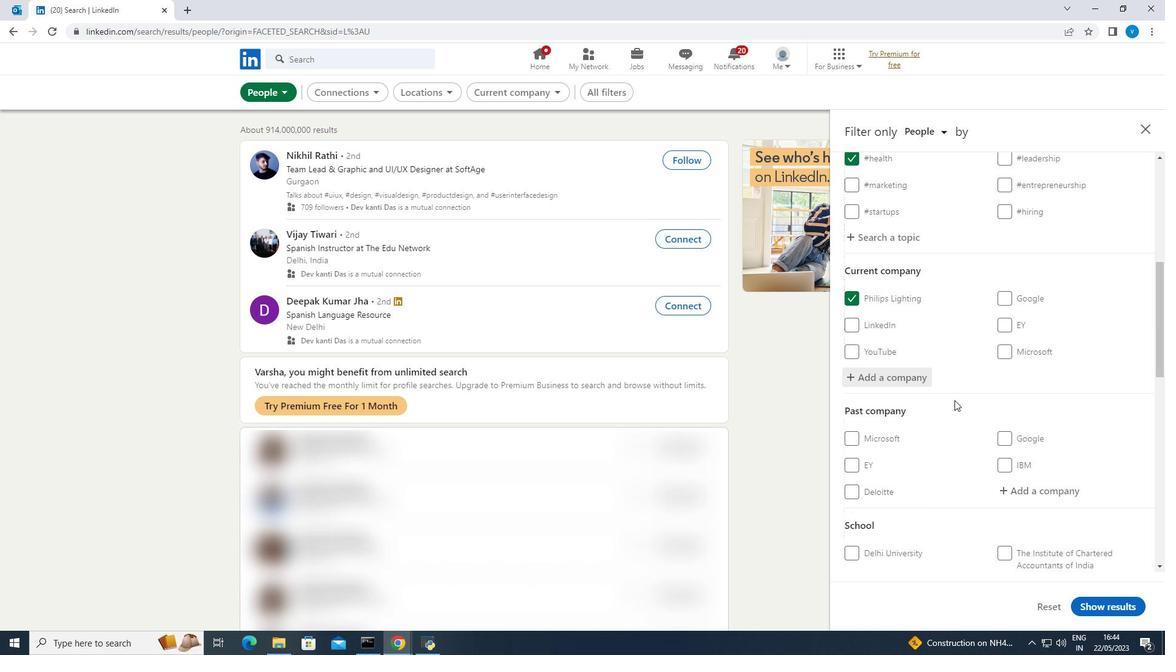 
Action: Mouse moved to (955, 401)
Screenshot: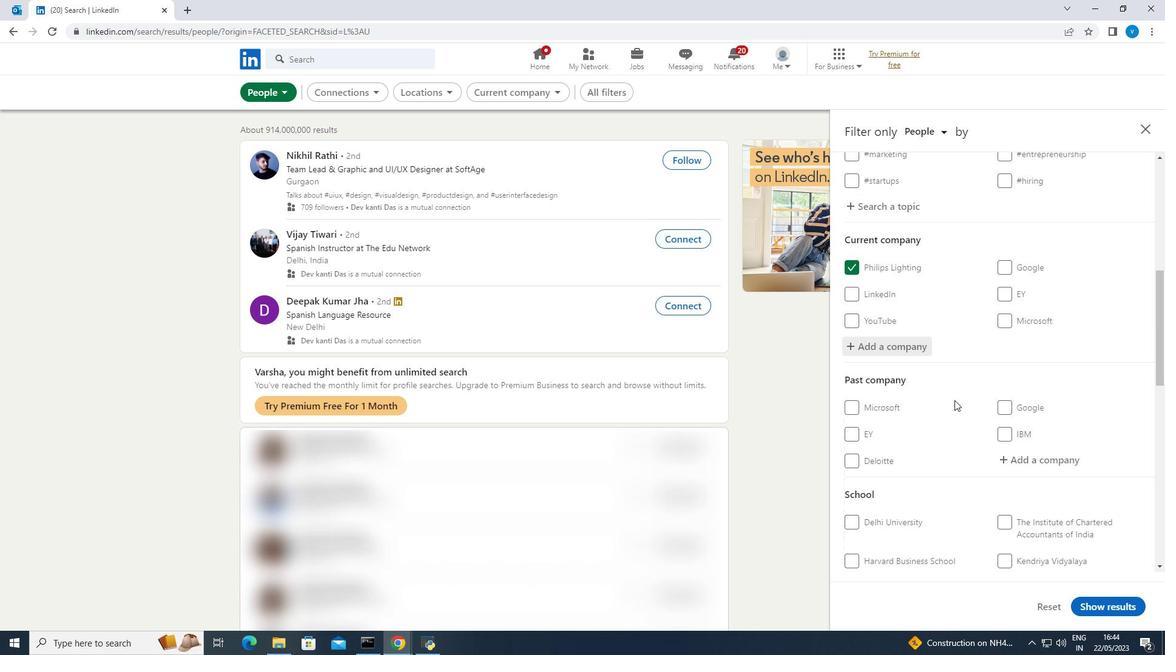 
Action: Mouse scrolled (955, 400) with delta (0, 0)
Screenshot: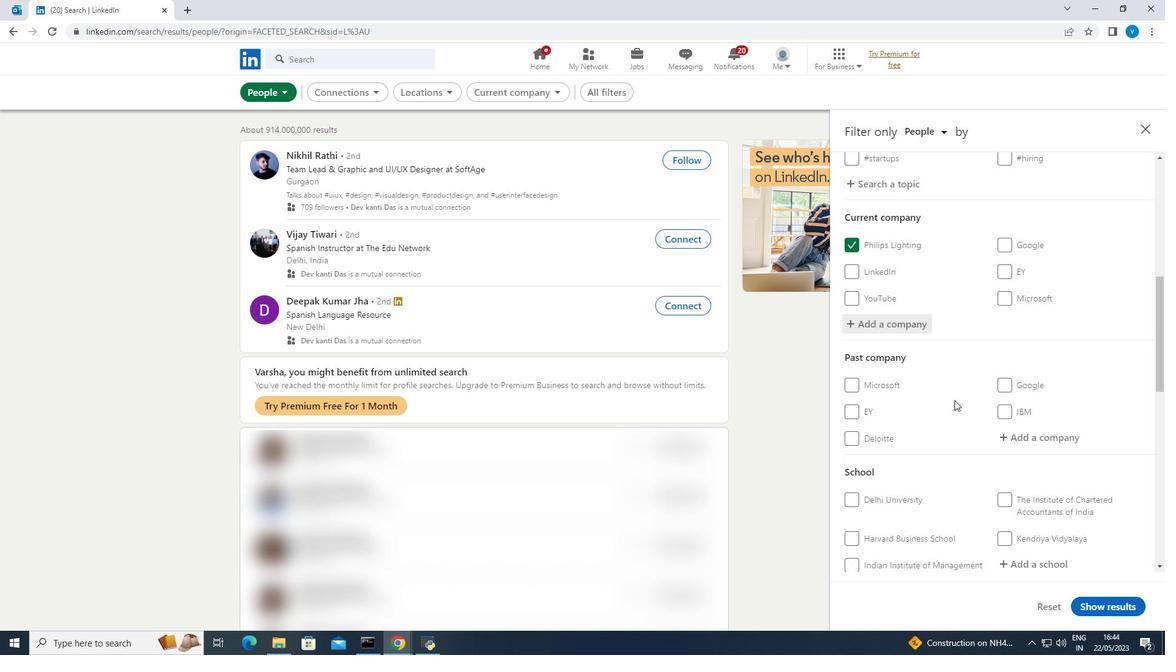 
Action: Mouse scrolled (955, 400) with delta (0, 0)
Screenshot: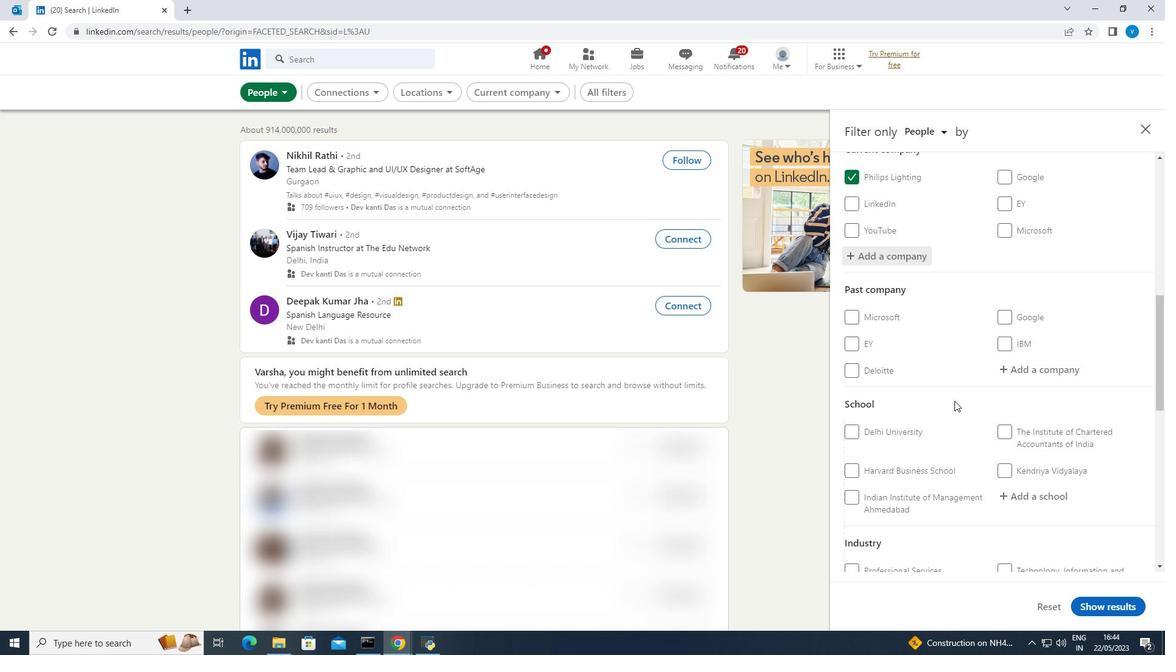 
Action: Mouse scrolled (955, 400) with delta (0, 0)
Screenshot: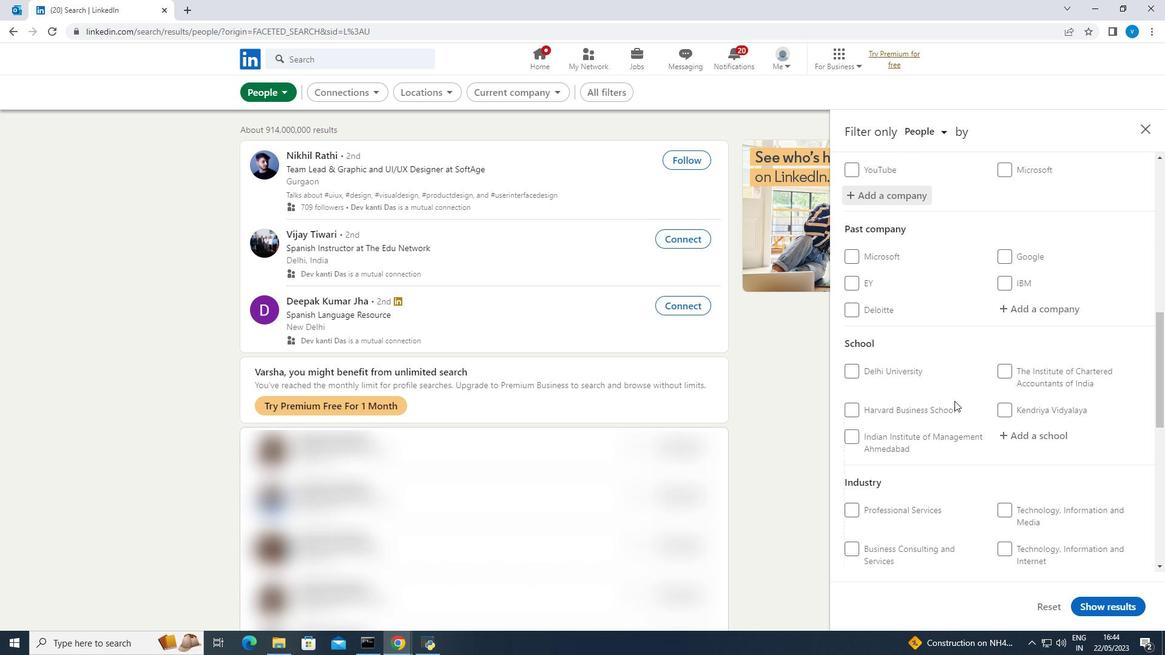 
Action: Mouse moved to (1023, 379)
Screenshot: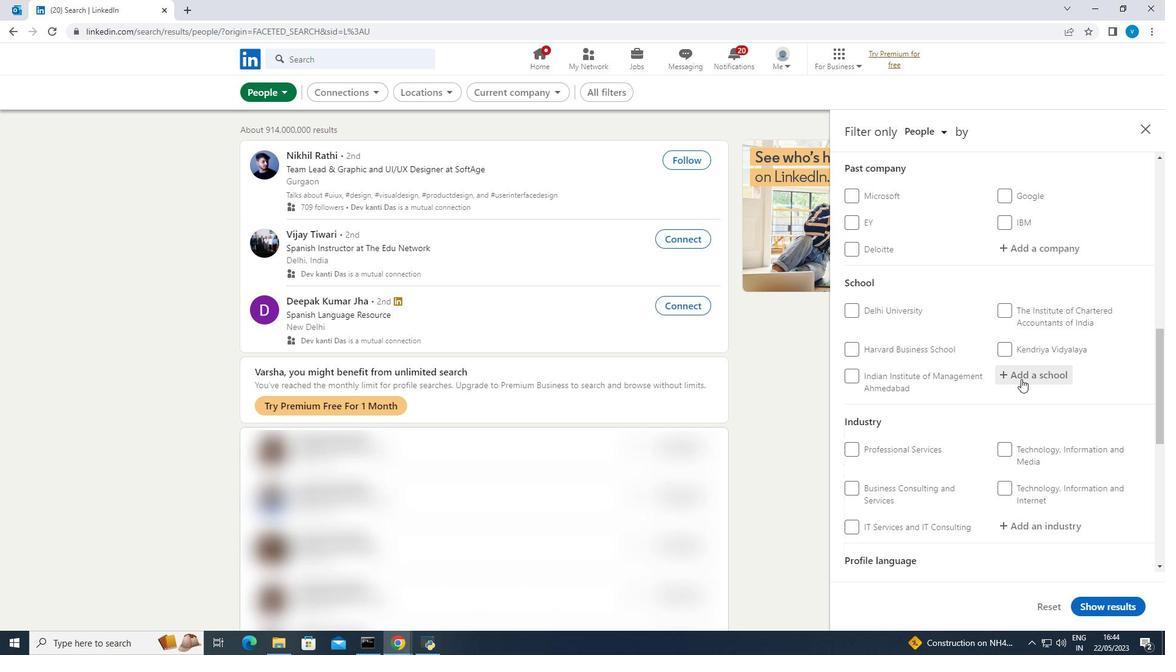 
Action: Mouse pressed left at (1023, 379)
Screenshot: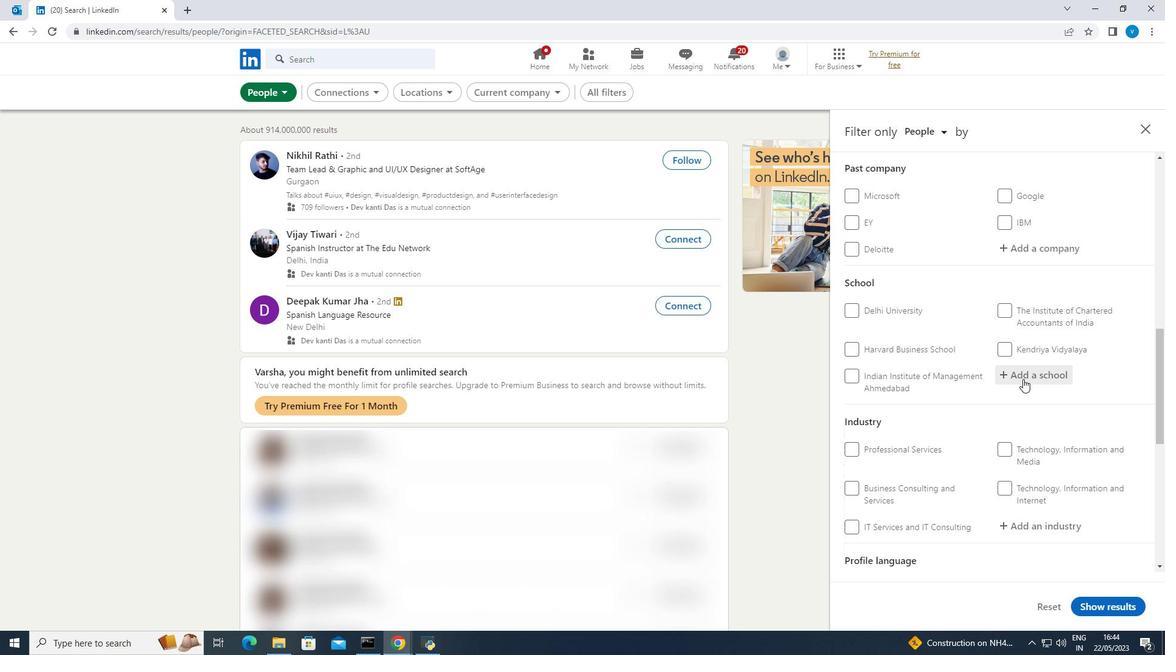 
Action: Key pressed <Key.shift><Key.shift><Key.shift><Key.shift><Key.shift><Key.shift><Key.shift><Key.shift>Indian<Key.space><Key.shift><Key.shift><Key.shift><Key.shift><Key.shift>Institute<Key.space>of<Key.space><Key.shift><Key.shift><Key.shift><Key.shift><Key.shift><Key.shift>Technology,<Key.space><Key.shift><Key.shift><Key.shift><Key.shift><Key.shift>Ropar
Screenshot: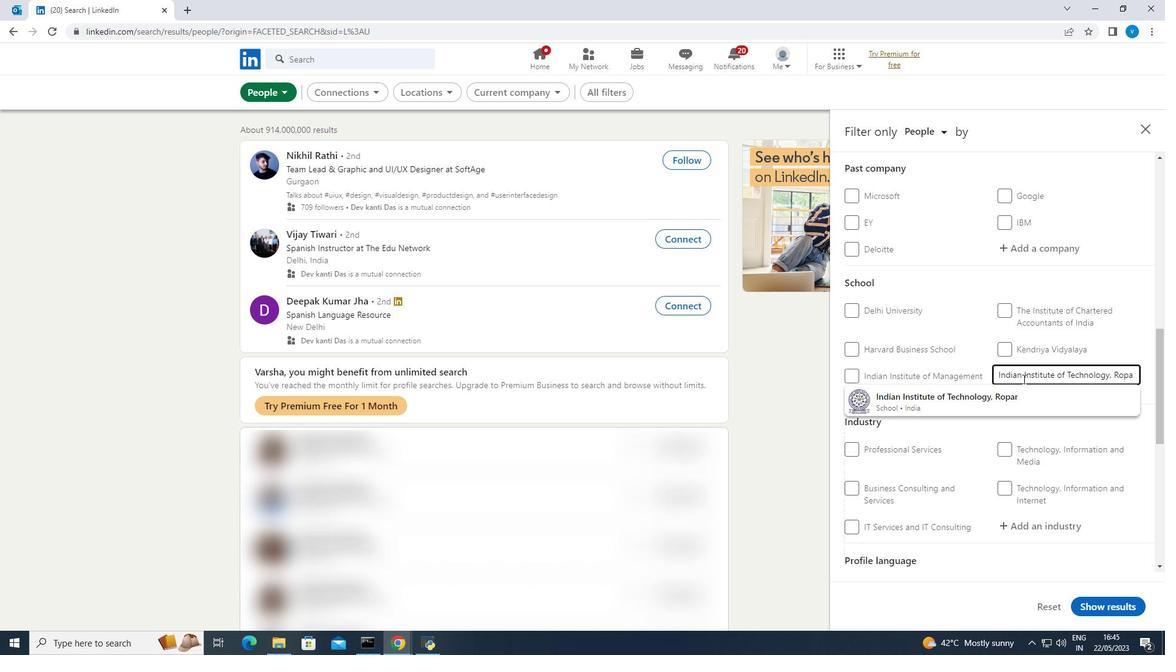 
Action: Mouse moved to (964, 399)
Screenshot: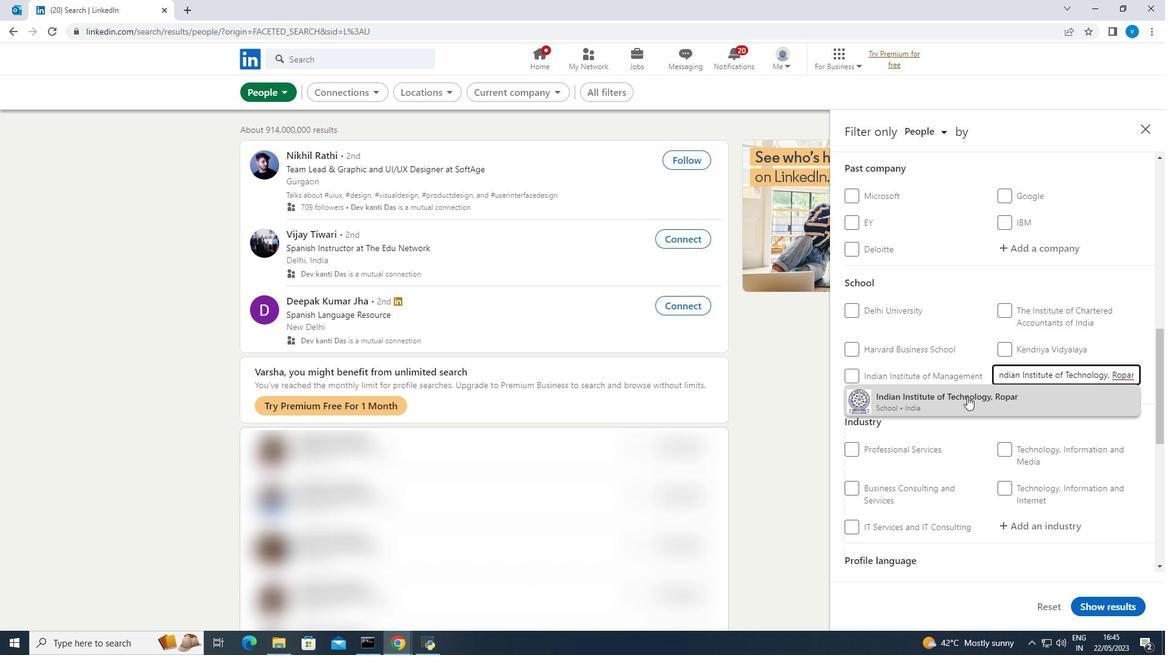 
Action: Mouse pressed left at (964, 399)
Screenshot: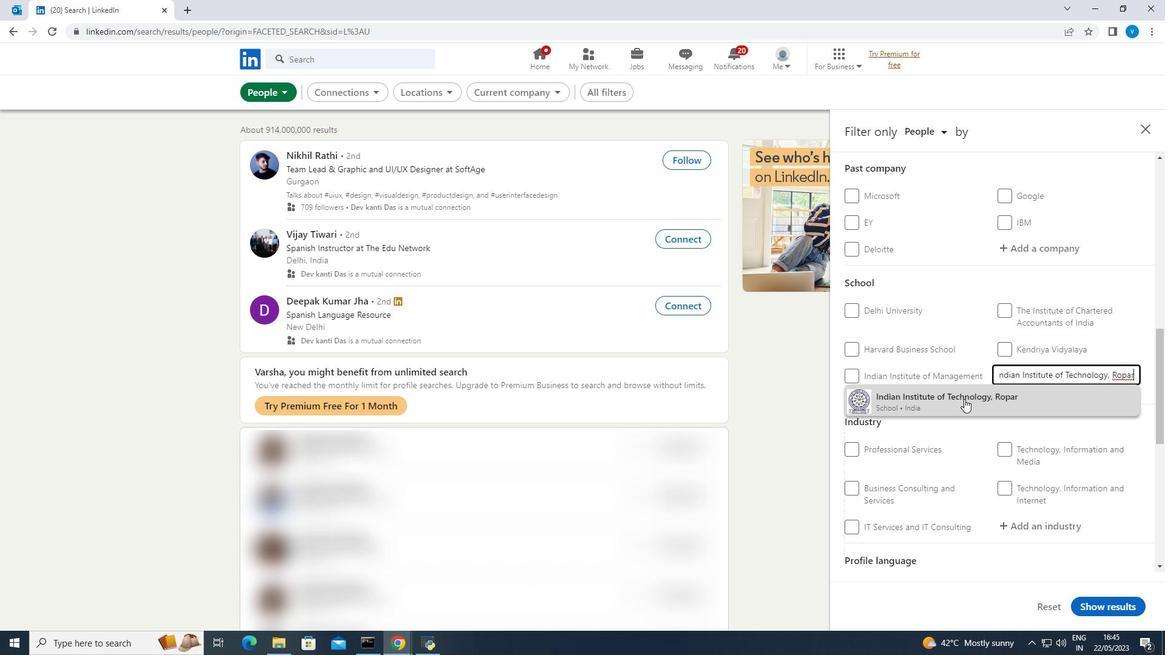 
Action: Mouse moved to (997, 460)
Screenshot: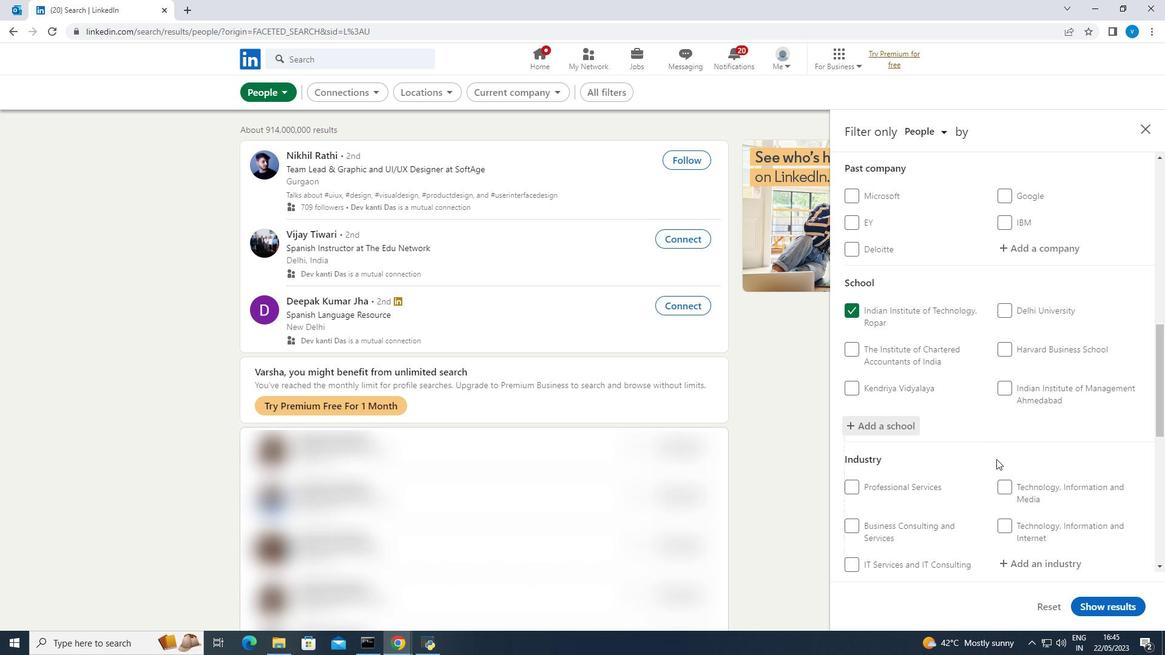 
Action: Mouse scrolled (997, 459) with delta (0, 0)
Screenshot: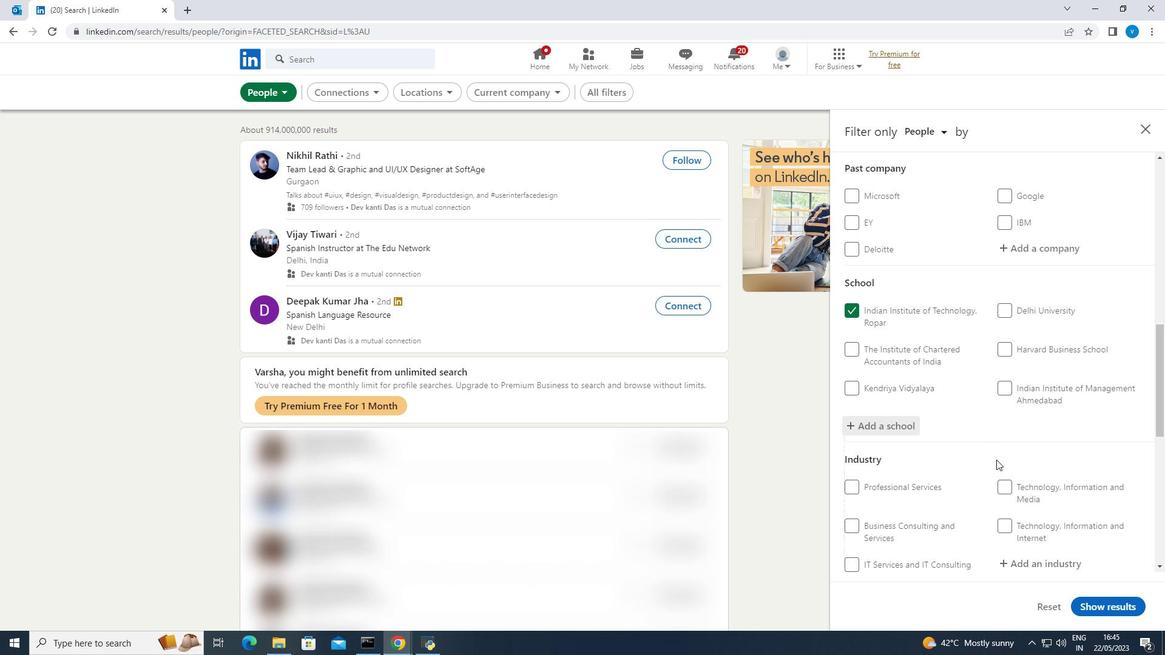 
Action: Mouse scrolled (997, 459) with delta (0, 0)
Screenshot: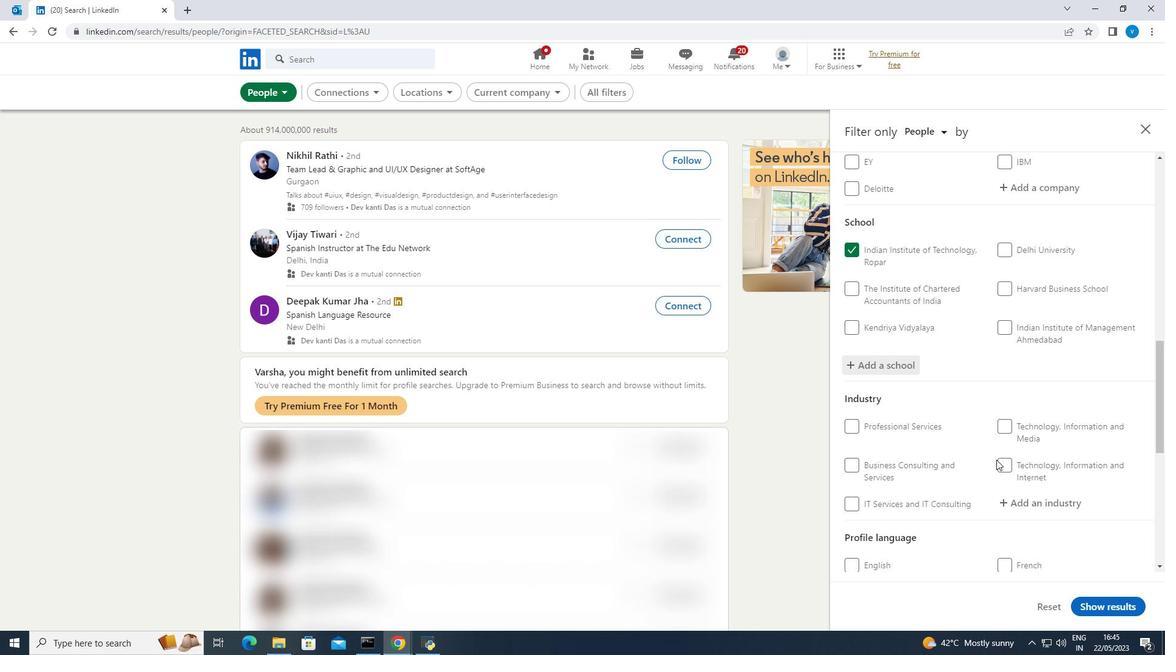 
Action: Mouse moved to (1031, 445)
Screenshot: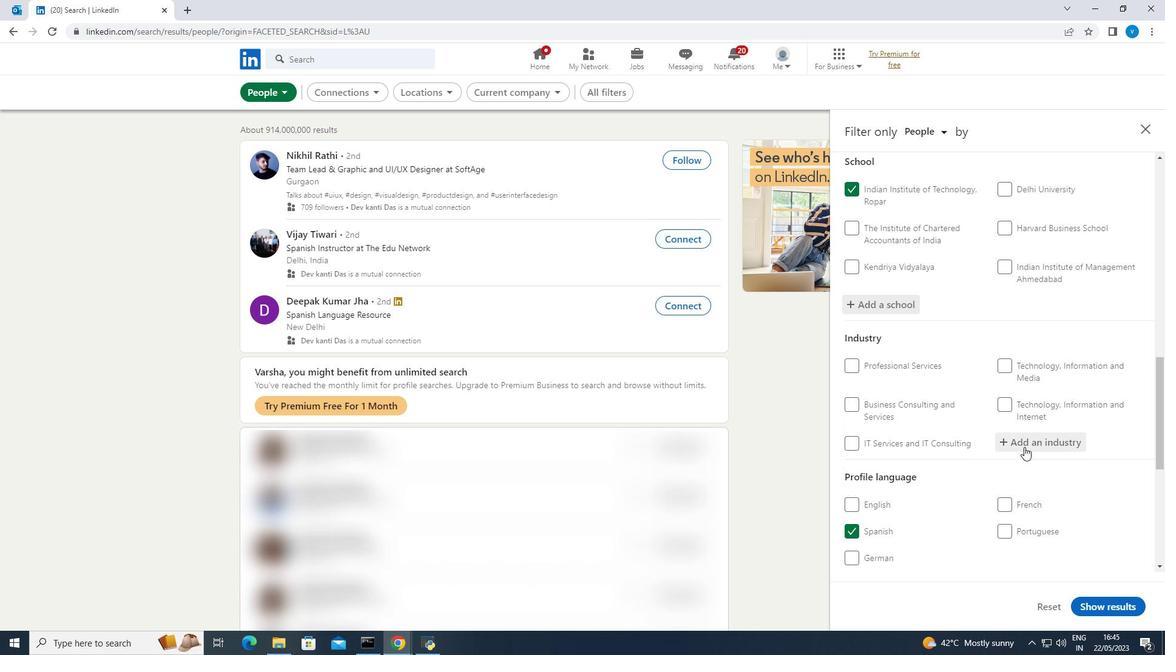 
Action: Mouse pressed left at (1031, 445)
Screenshot: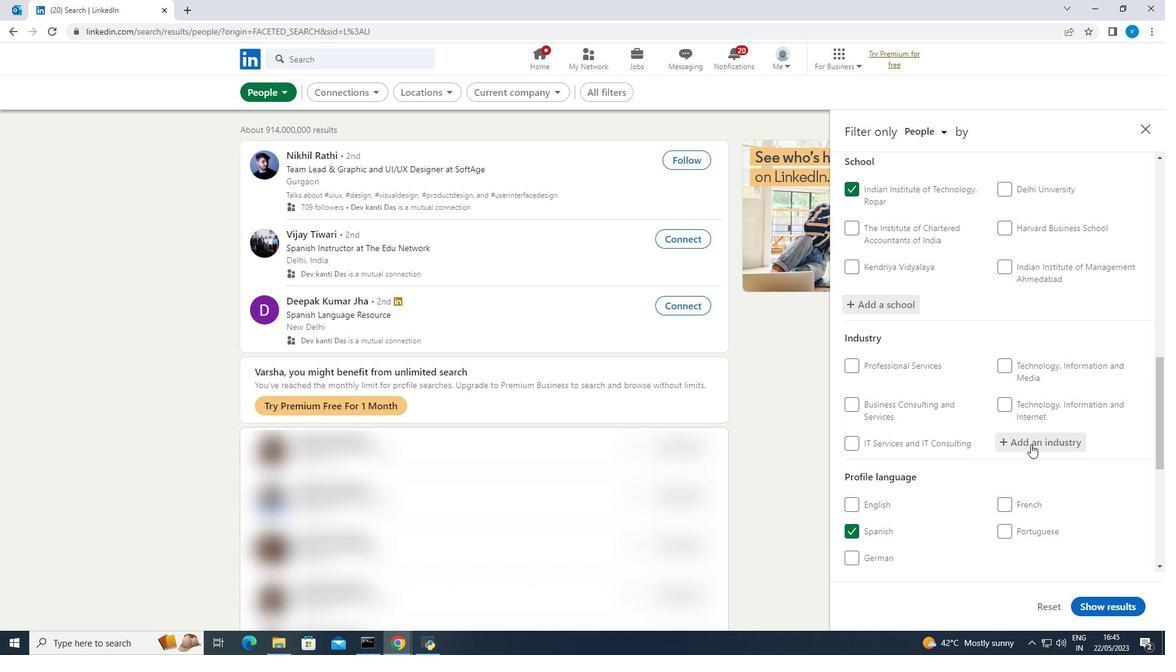 
Action: Mouse moved to (1026, 447)
Screenshot: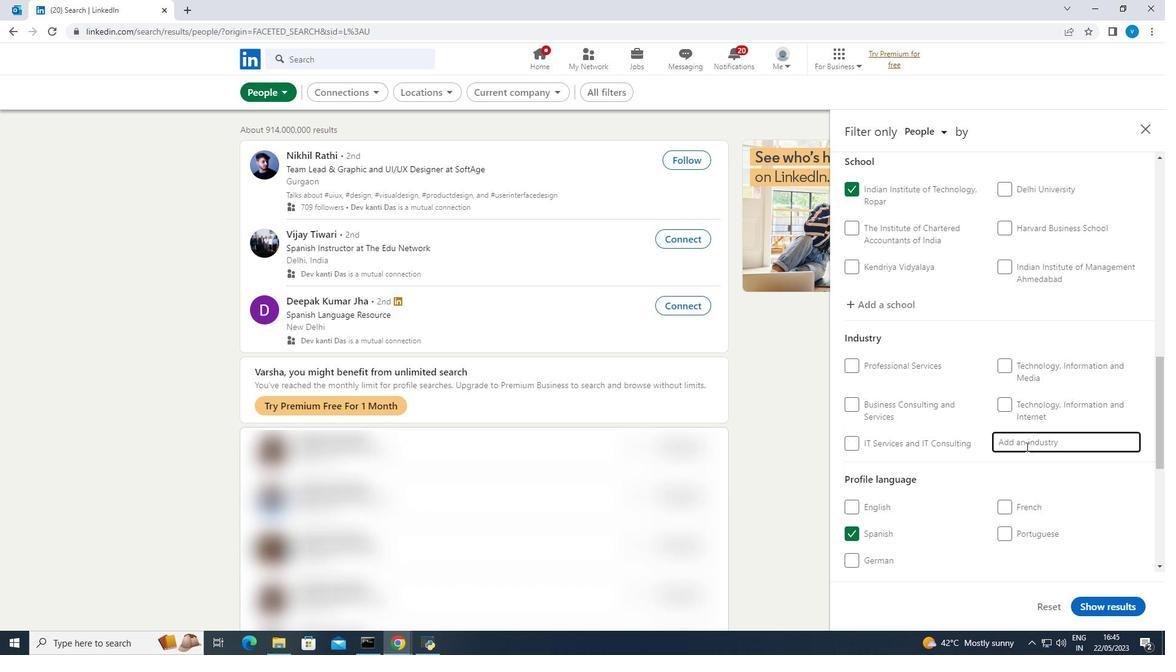 
Action: Key pressed <Key.shift><Key.shift><Key.shift><Key.shift>Retail<Key.space><Key.shift><Key.shift><Key.shift><Key.shift><Key.shift><Key.shift><Key.shift>Pharmacies
Screenshot: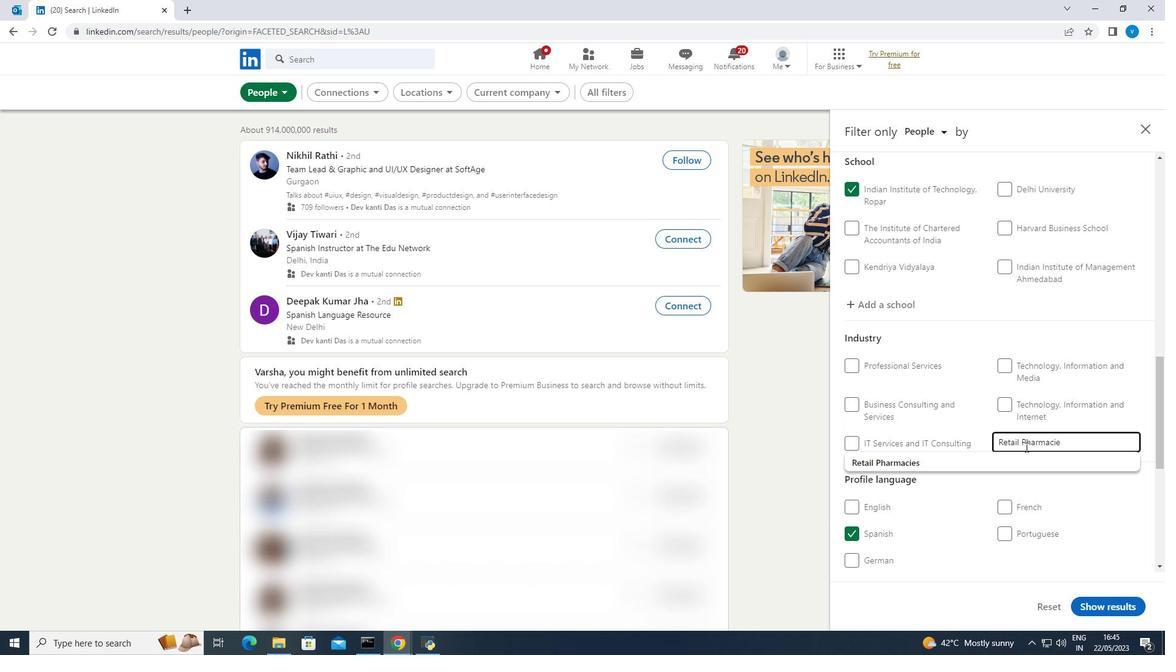 
Action: Mouse moved to (976, 463)
Screenshot: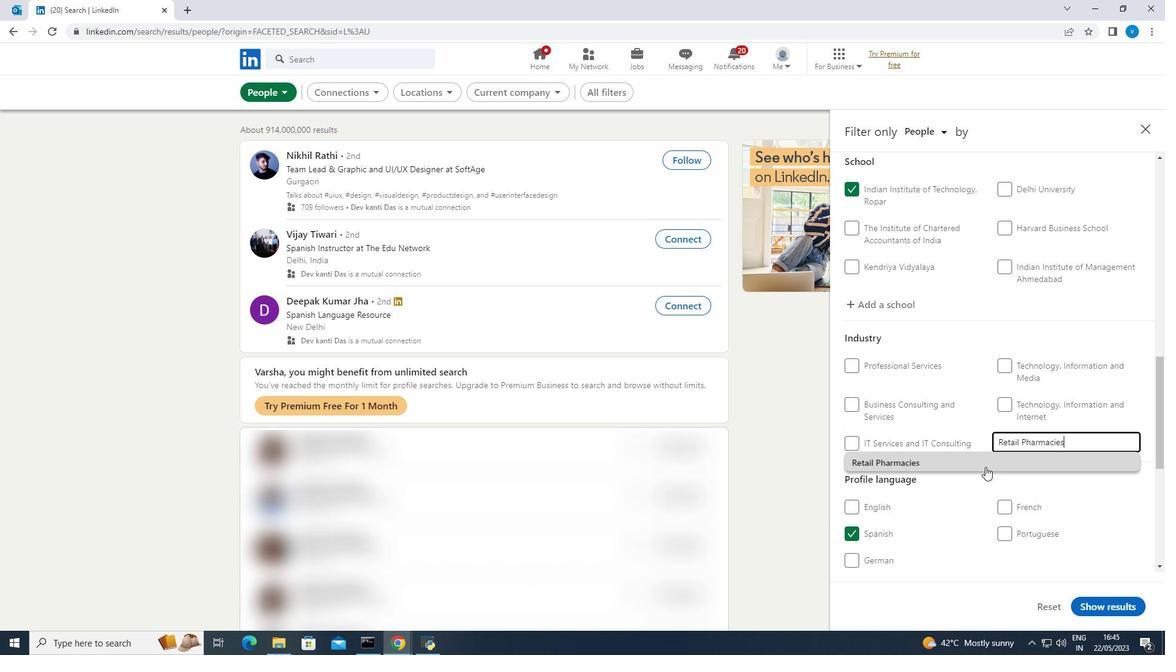 
Action: Mouse pressed left at (976, 463)
Screenshot: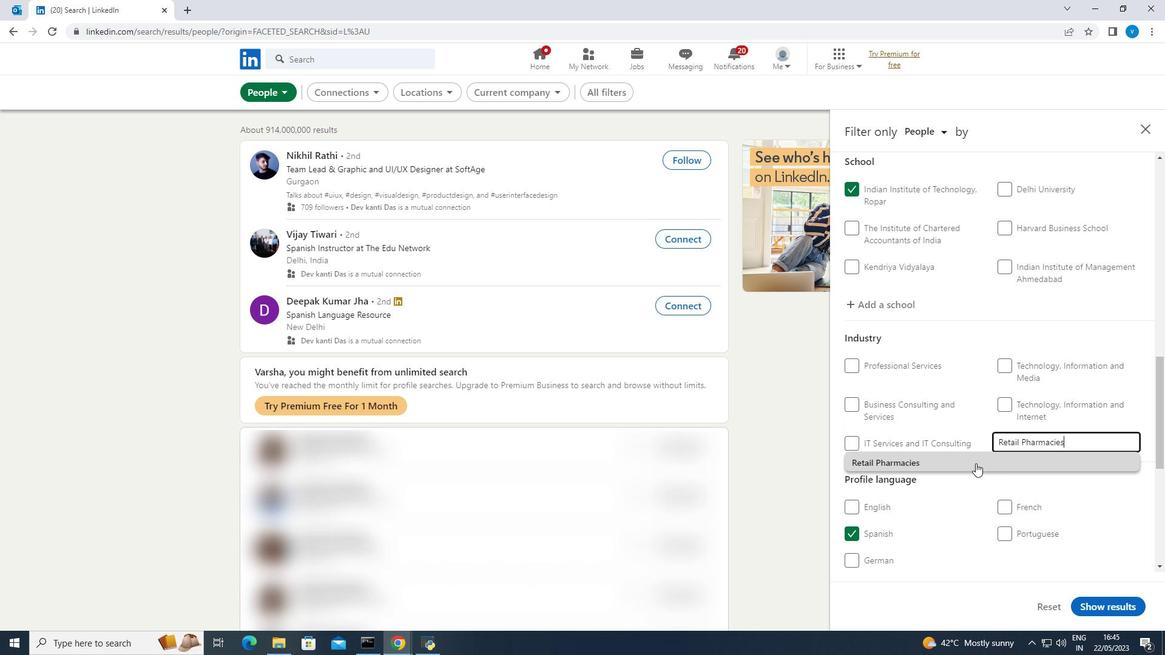 
Action: Mouse scrolled (976, 463) with delta (0, 0)
Screenshot: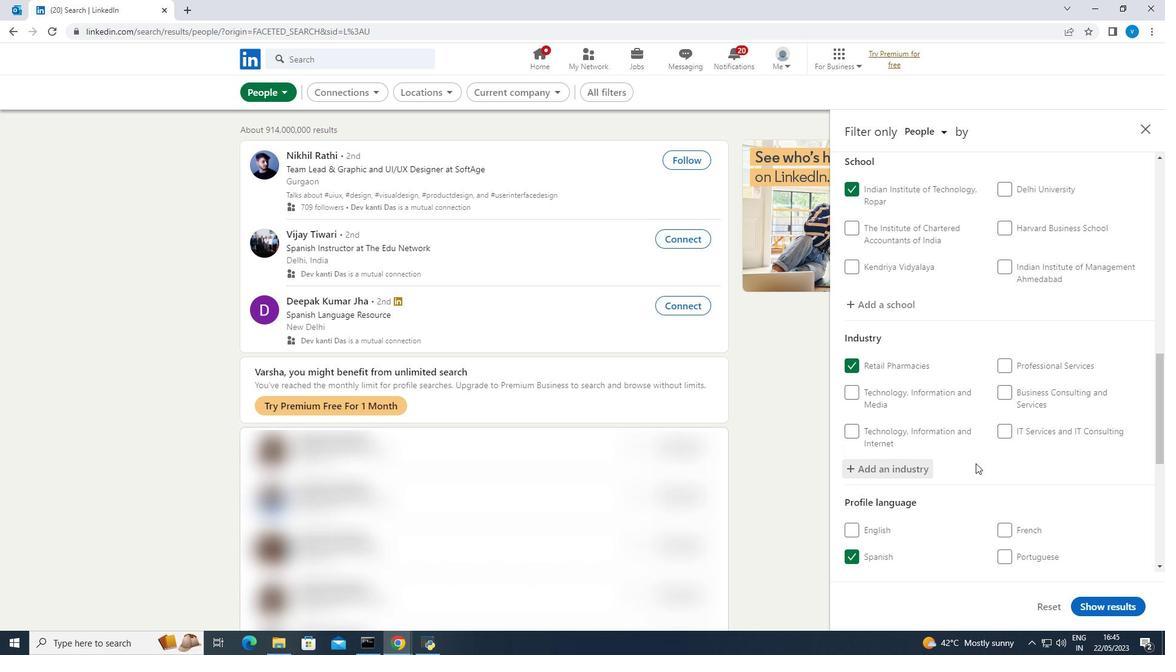 
Action: Mouse scrolled (976, 463) with delta (0, 0)
Screenshot: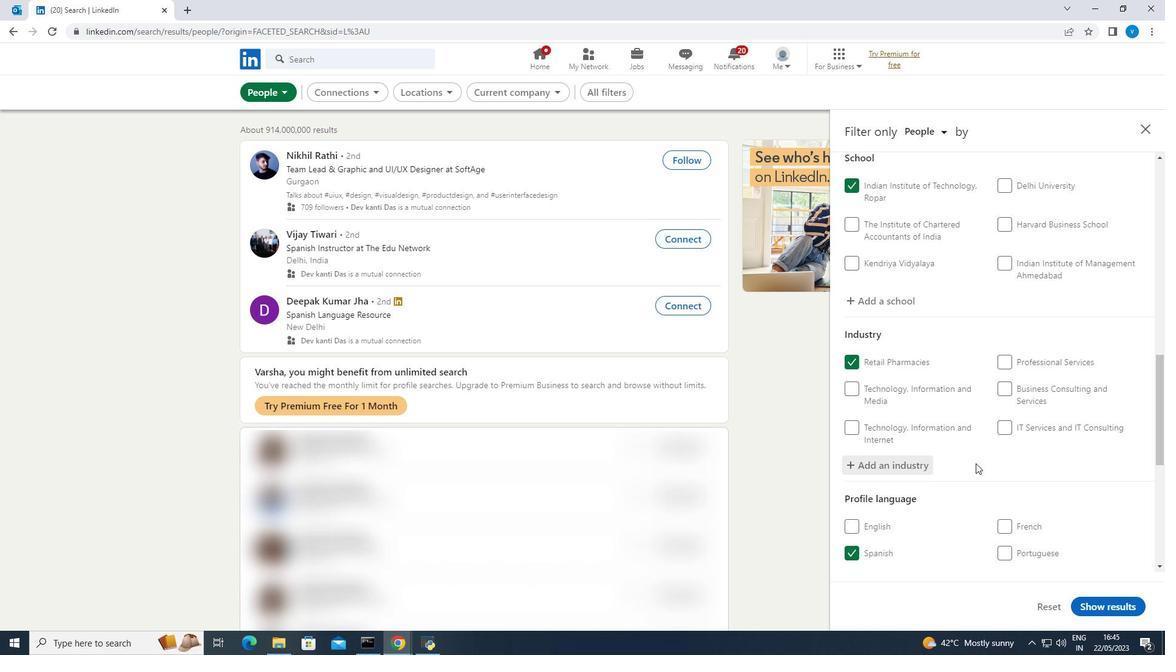 
Action: Mouse scrolled (976, 463) with delta (0, 0)
Screenshot: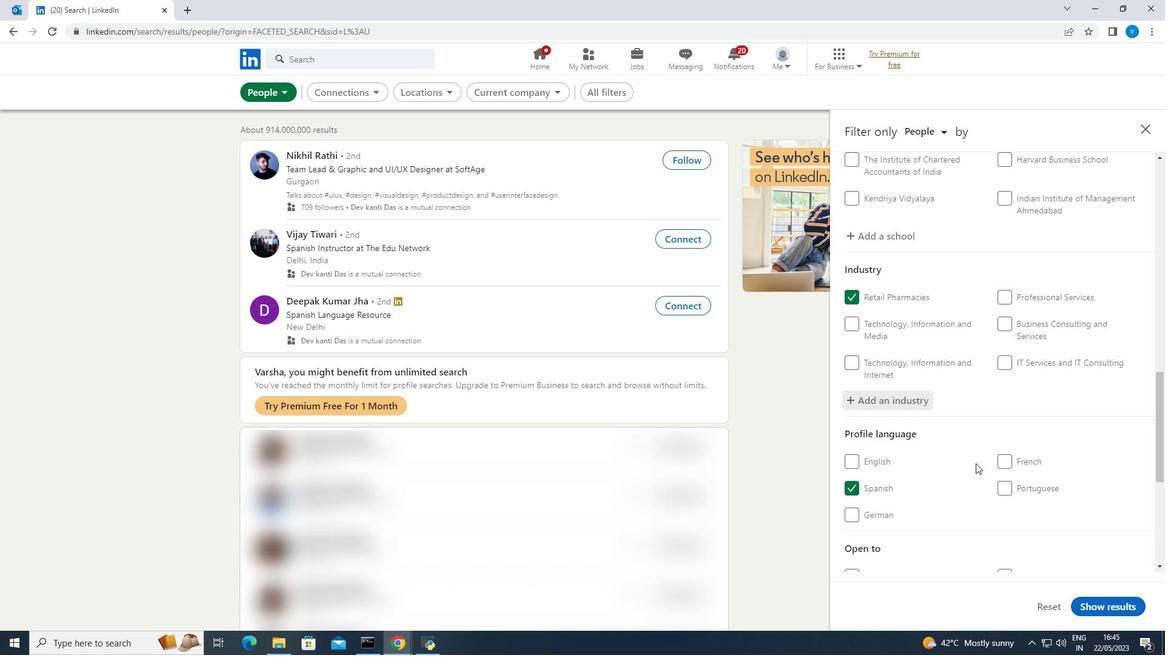 
Action: Mouse scrolled (976, 463) with delta (0, 0)
Screenshot: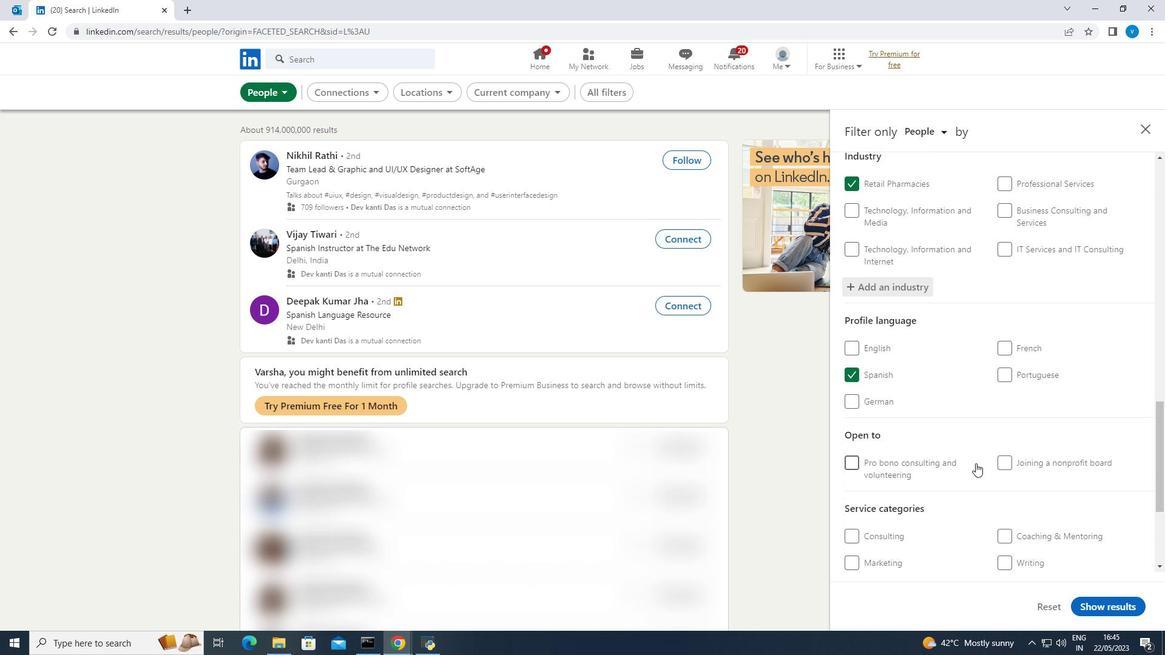 
Action: Mouse scrolled (976, 463) with delta (0, 0)
Screenshot: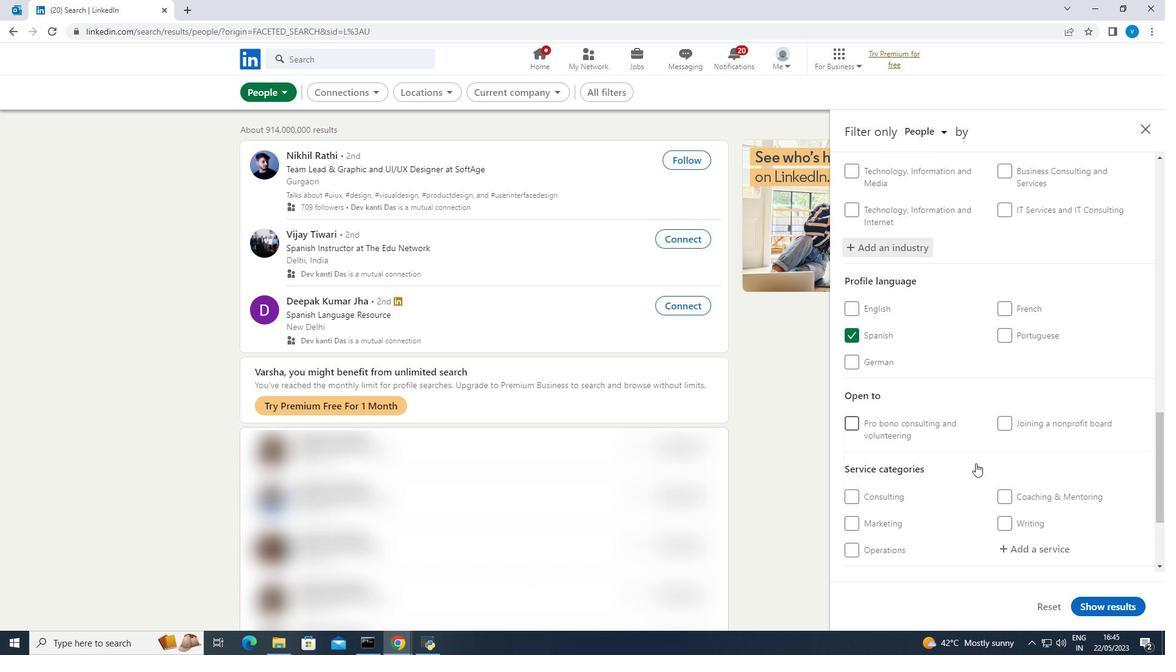 
Action: Mouse moved to (1066, 470)
Screenshot: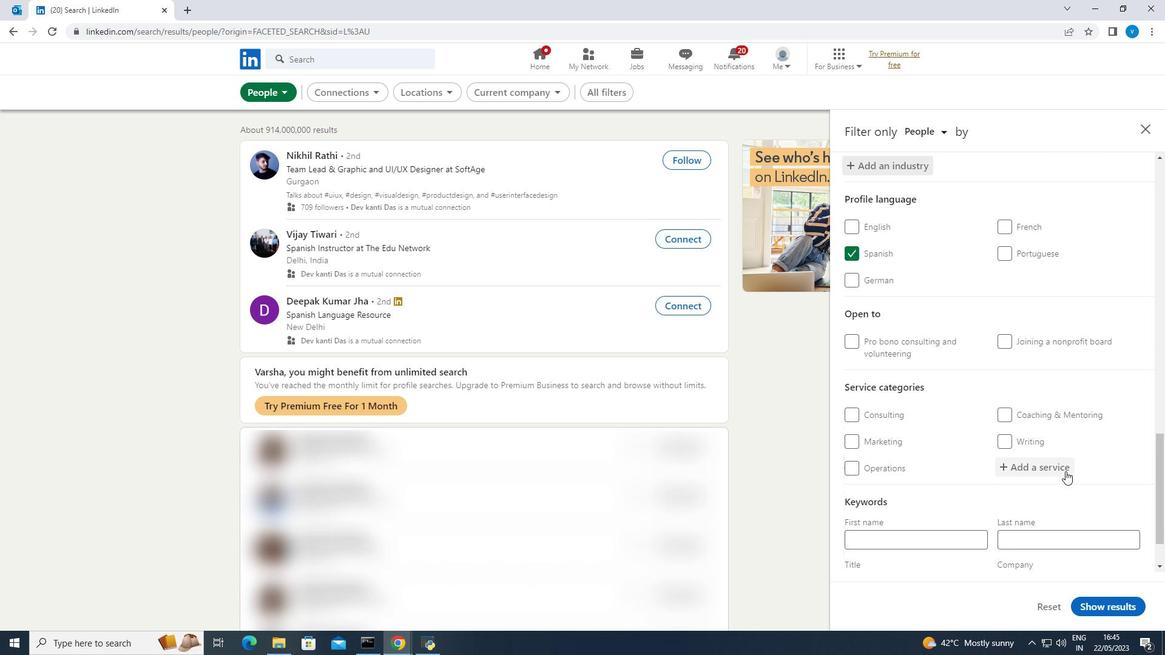 
Action: Mouse pressed left at (1066, 470)
Screenshot: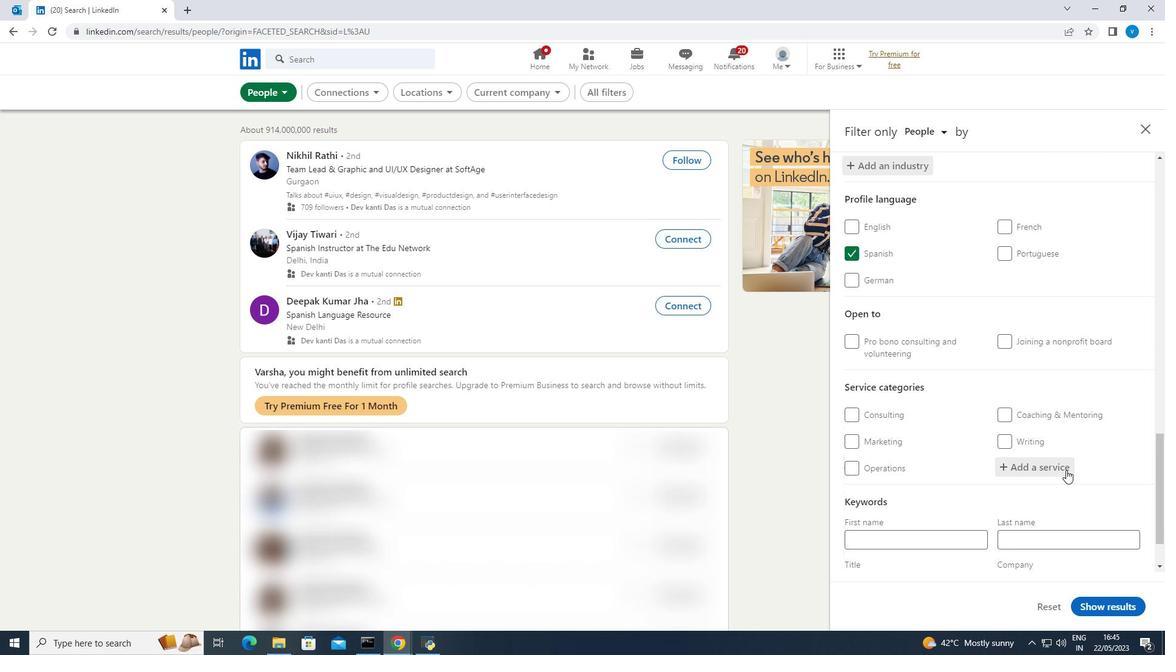 
Action: Mouse moved to (1055, 474)
Screenshot: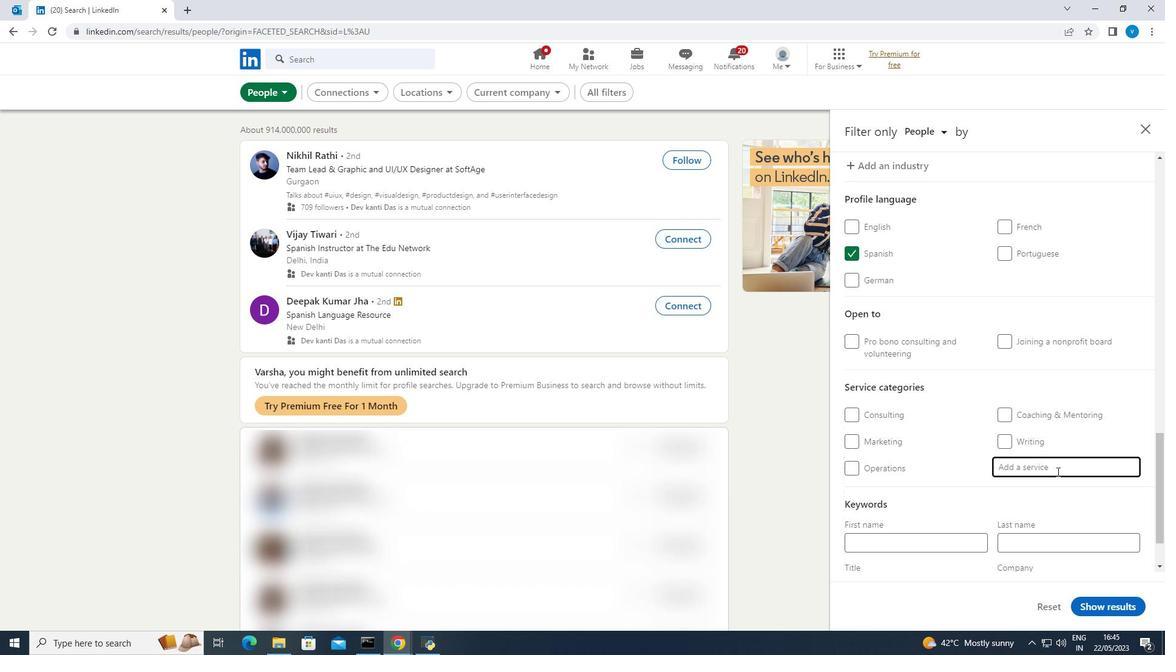 
Action: Key pressed <Key.shift><Key.shift><Key.shift><Key.shift><Key.shift><Key.shift>User<Key.space><Key.shift><Key.shift><Key.shift><Key.shift>E
Screenshot: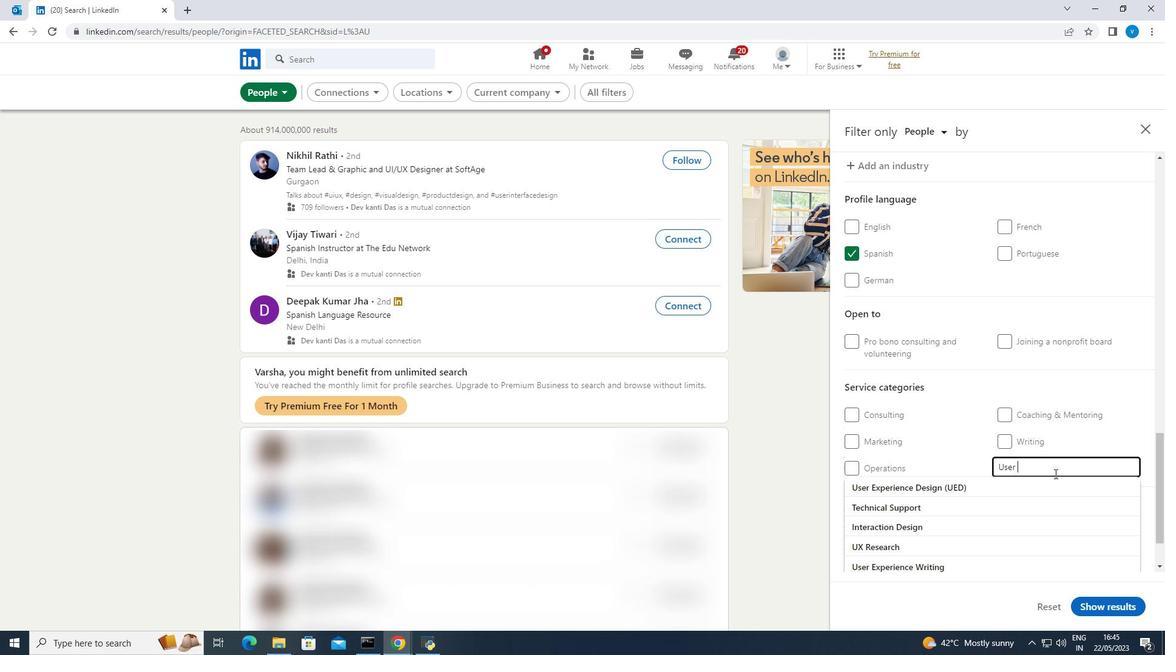 
Action: Mouse moved to (948, 544)
Screenshot: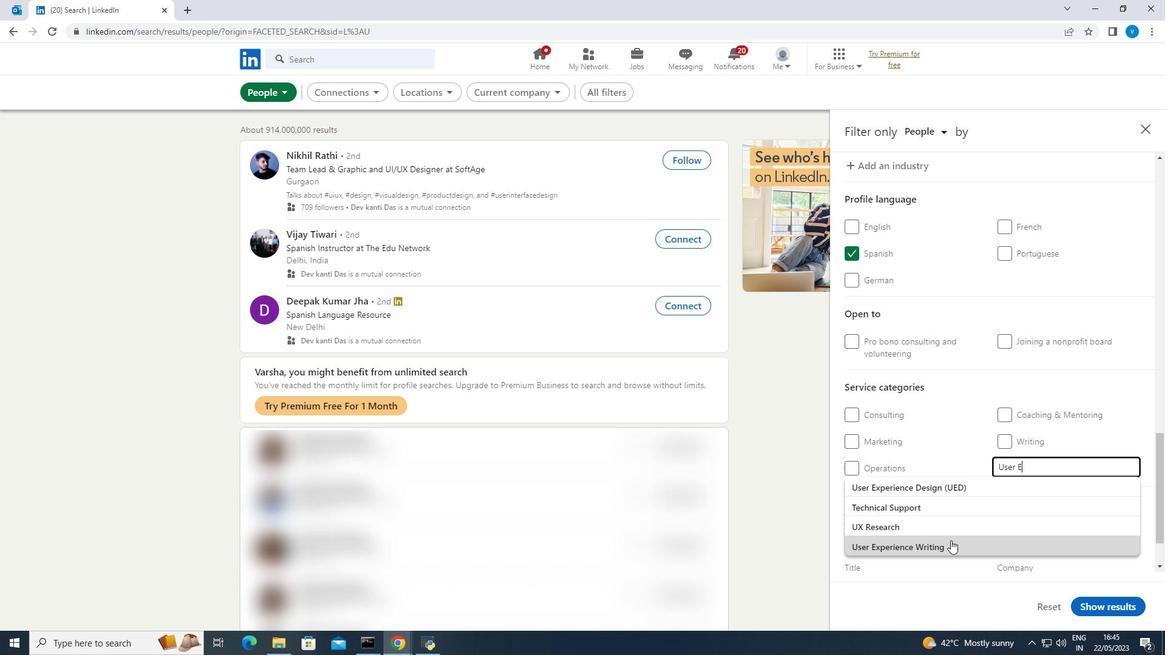 
Action: Mouse pressed left at (948, 544)
Screenshot: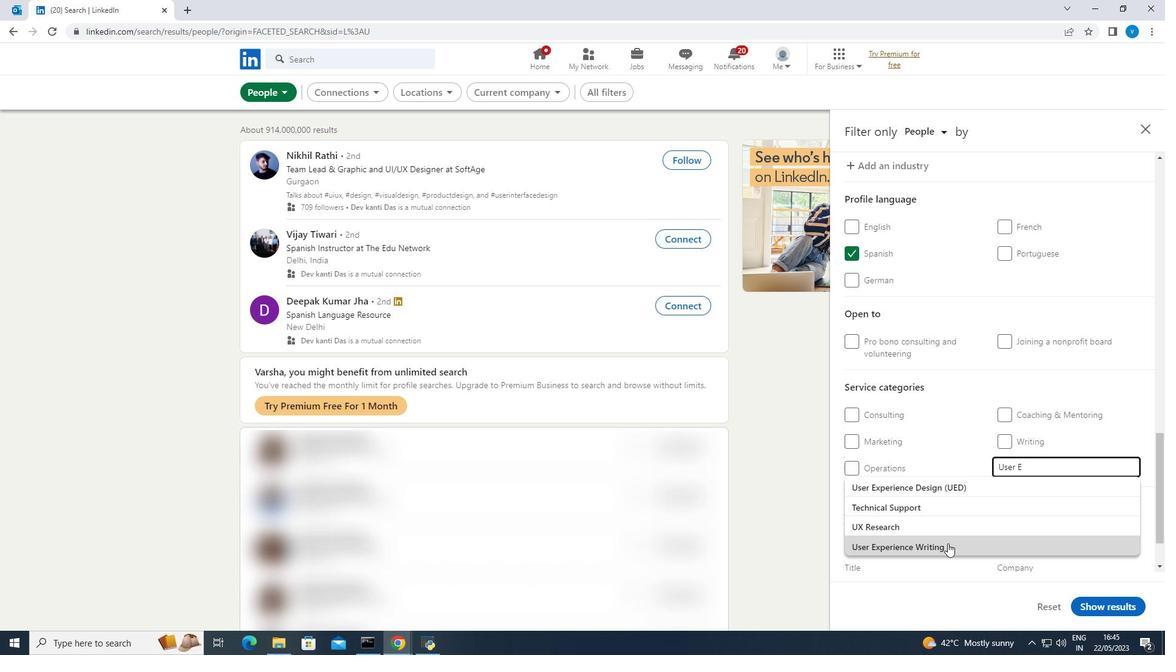 
Action: Mouse scrolled (948, 543) with delta (0, 0)
Screenshot: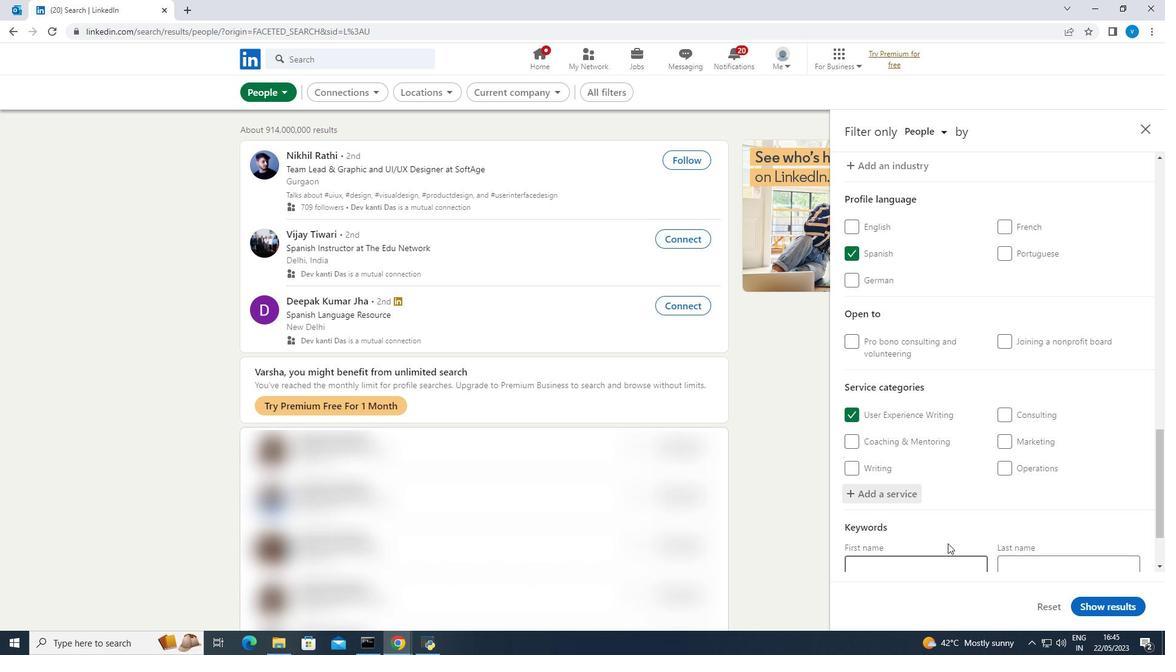
Action: Mouse scrolled (948, 543) with delta (0, 0)
Screenshot: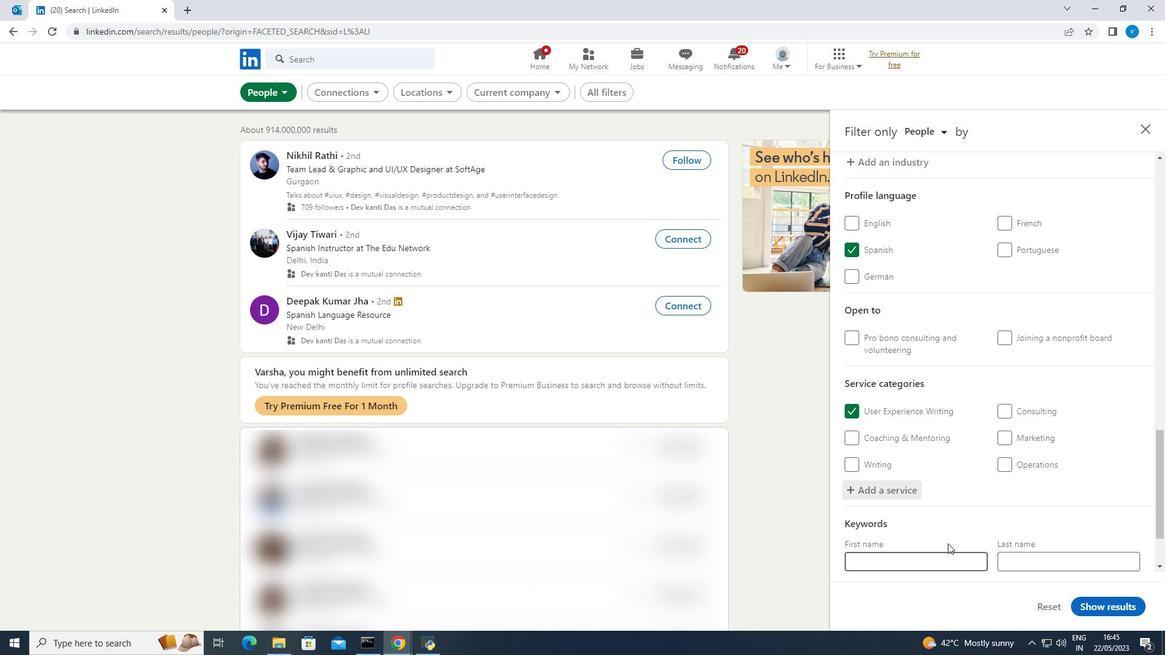 
Action: Mouse scrolled (948, 543) with delta (0, 0)
Screenshot: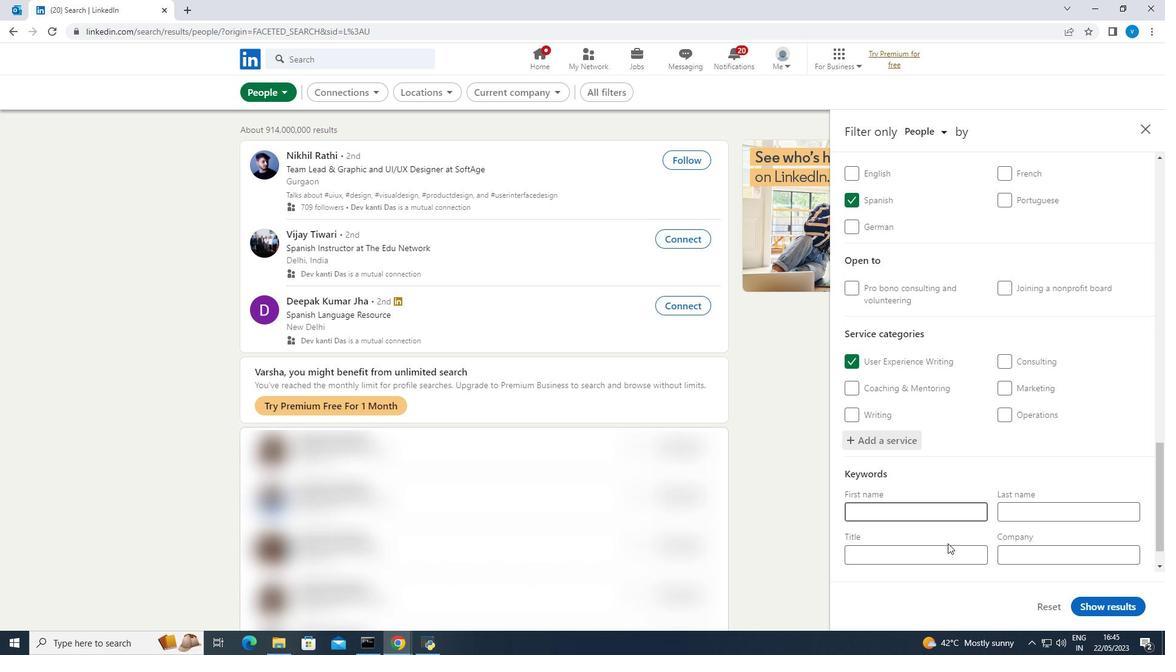 
Action: Mouse scrolled (948, 543) with delta (0, 0)
Screenshot: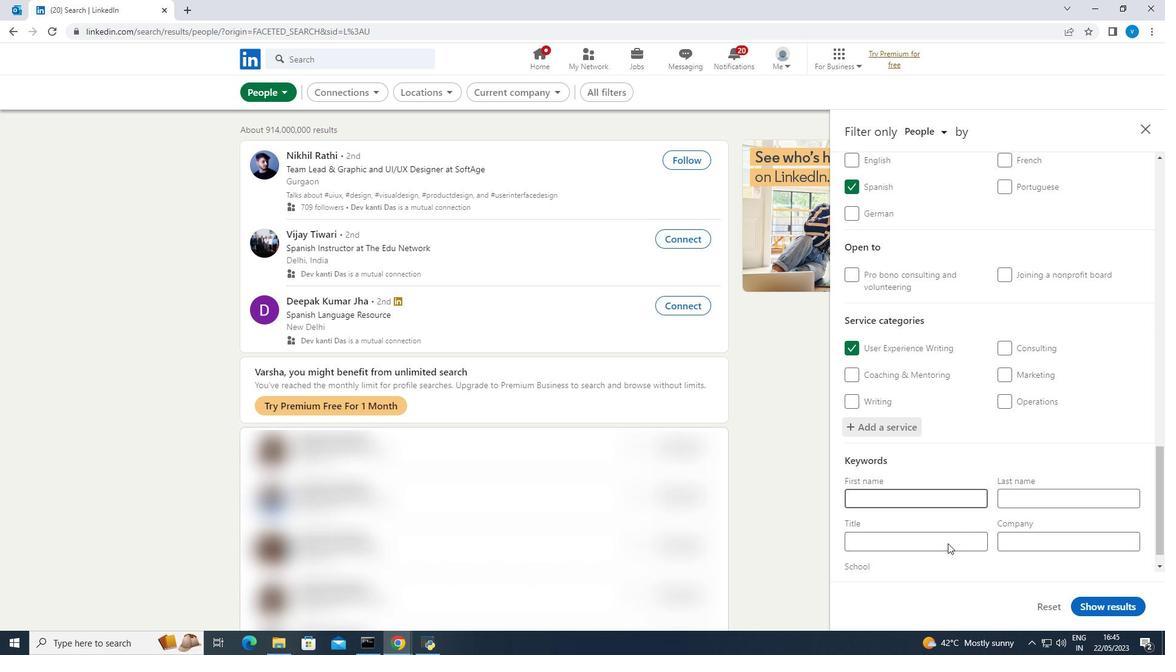 
Action: Mouse moved to (964, 524)
Screenshot: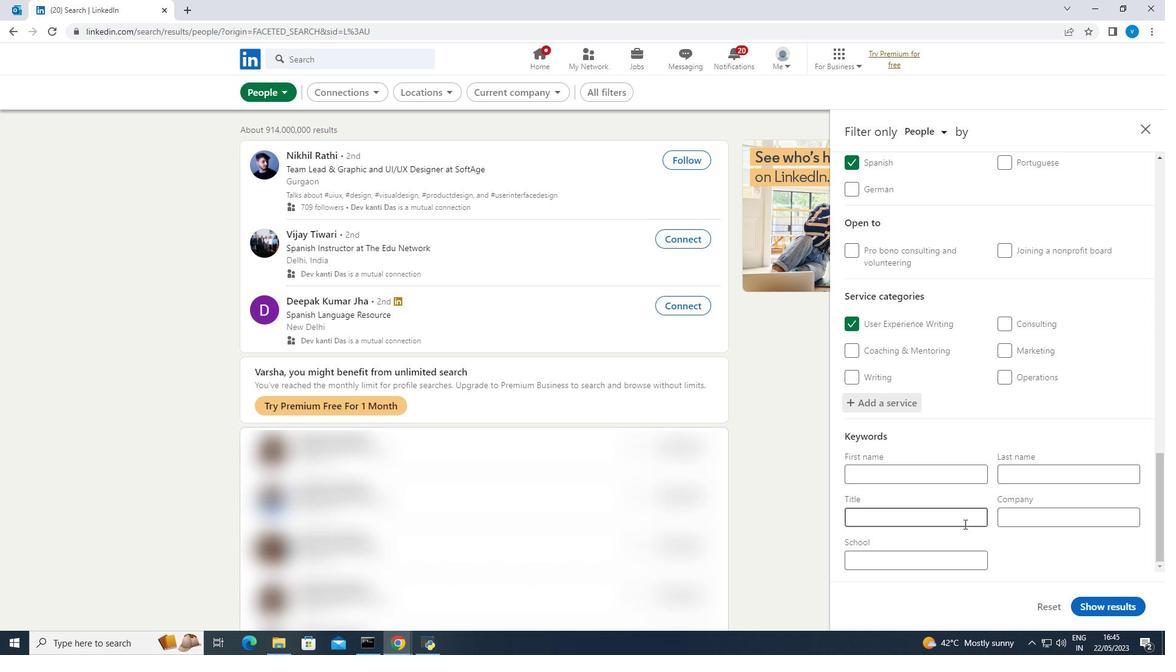 
Action: Mouse pressed left at (964, 524)
Screenshot: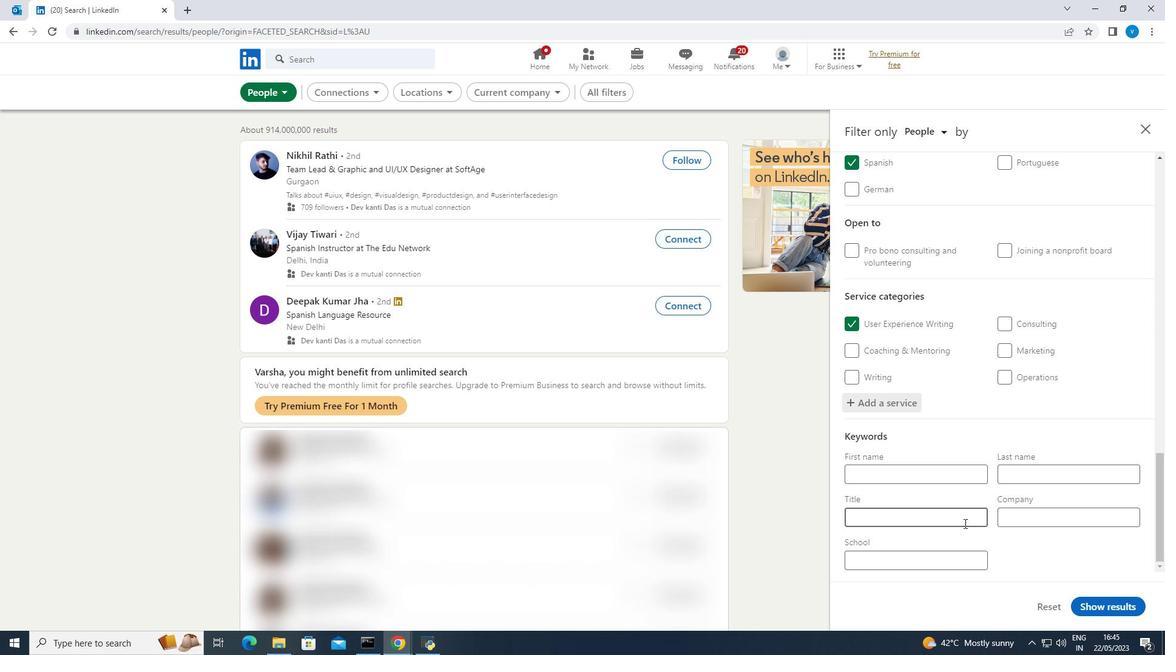 
Action: Key pressed <Key.shift><Key.shift><Key.shift>Welding
Screenshot: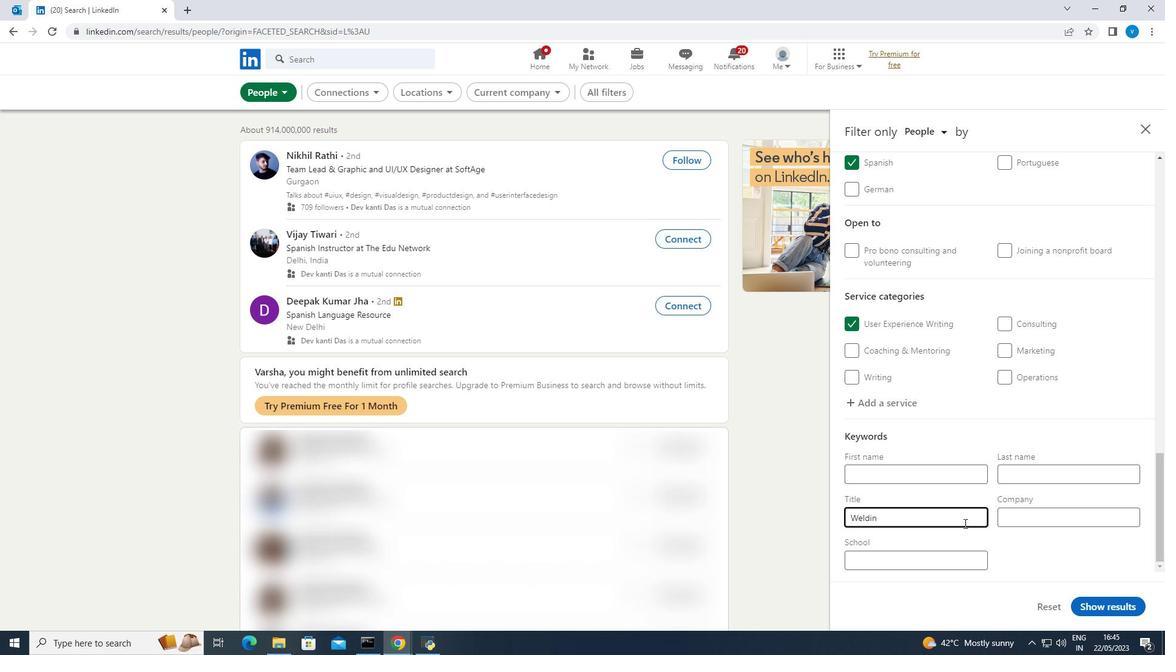 
Action: Mouse moved to (1082, 609)
Screenshot: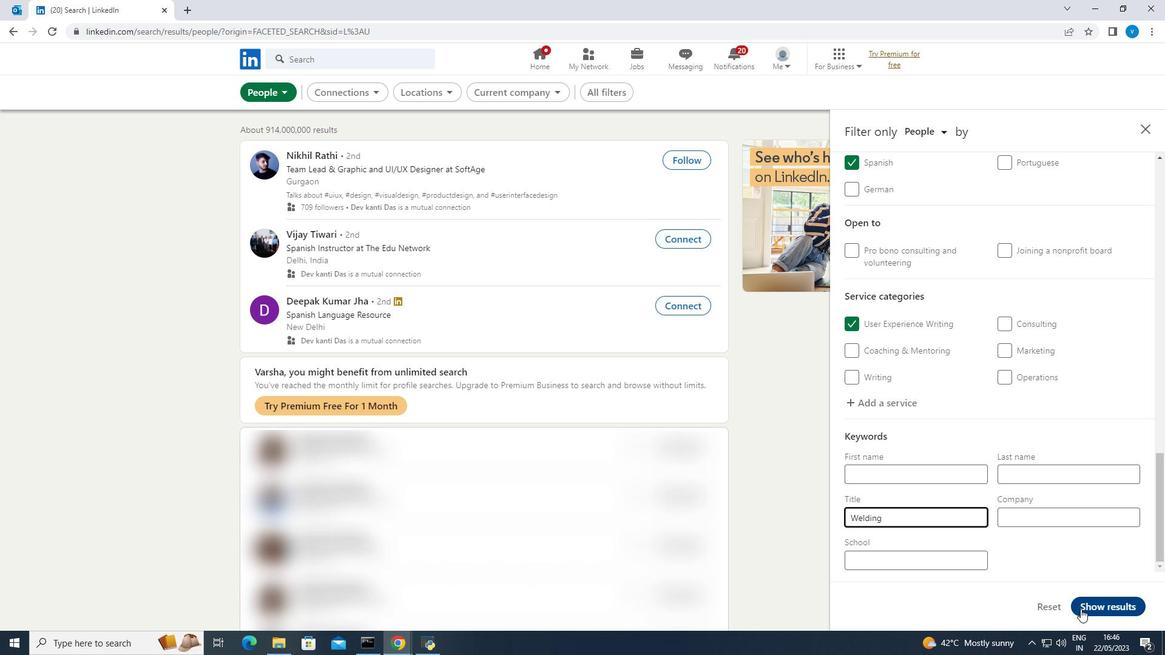 
Action: Mouse pressed left at (1082, 609)
Screenshot: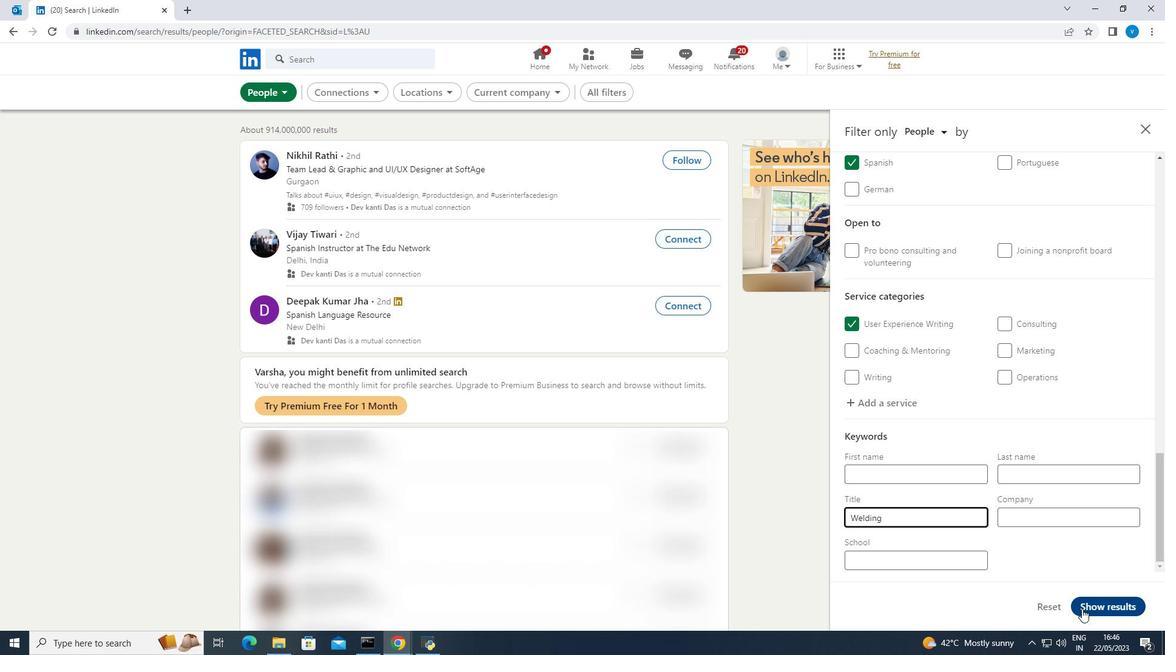 
Action: Mouse moved to (1064, 621)
Screenshot: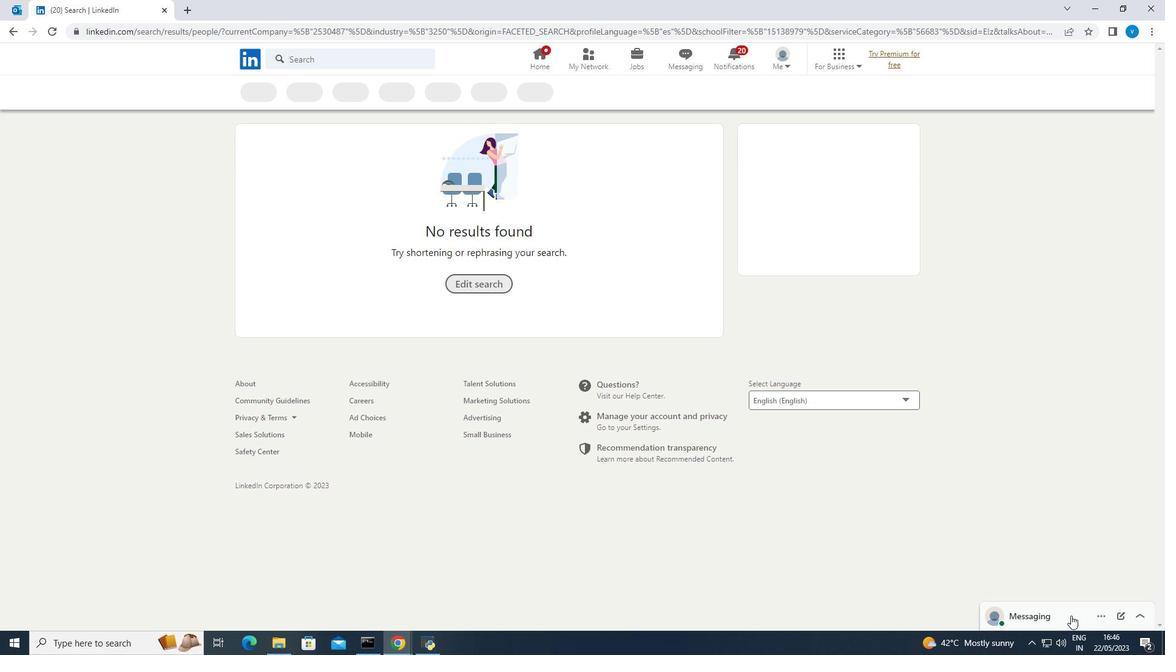 
